 Task: Look for space in Makhachkala, Russia from 9th July, 2023 to 16th July, 2023 for 2 adults, 1 child in price range Rs.8000 to Rs.16000. Place can be entire place with 2 bedrooms having 2 beds and 1 bathroom. Property type can be house, flat, guest house. Booking option can be shelf check-in. Required host language is English.
Action: Mouse moved to (557, 126)
Screenshot: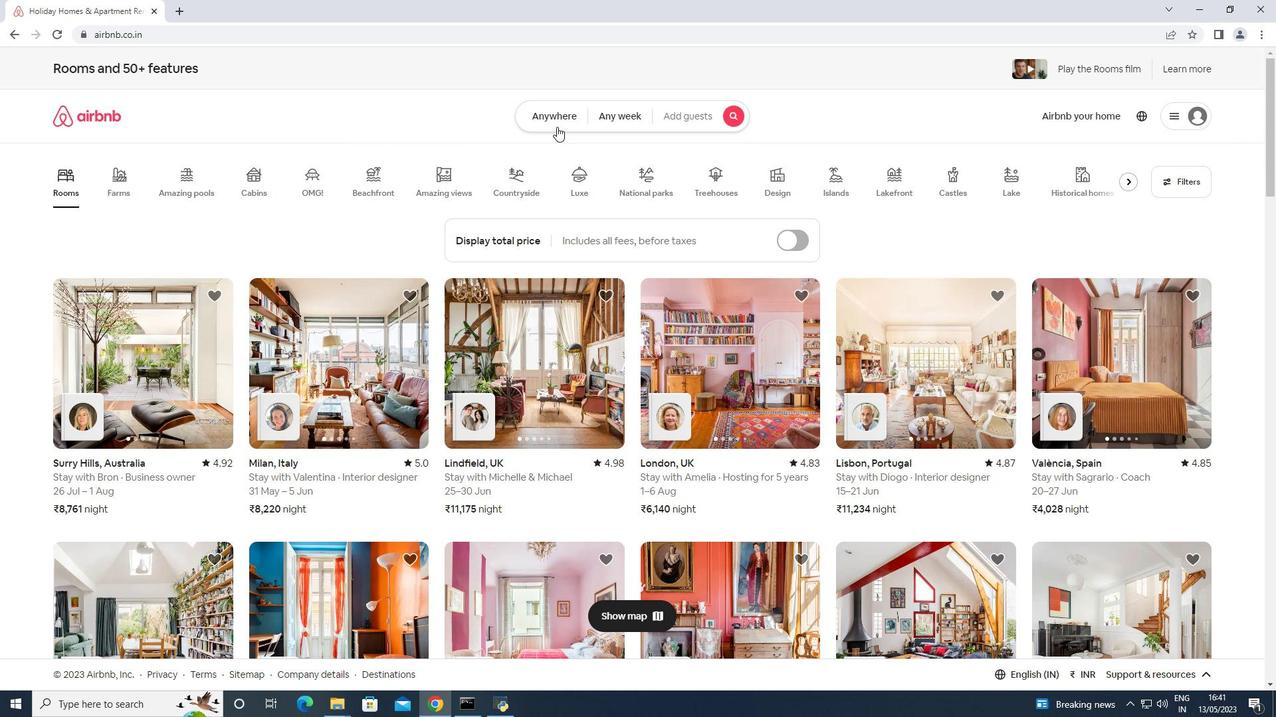 
Action: Mouse pressed left at (557, 126)
Screenshot: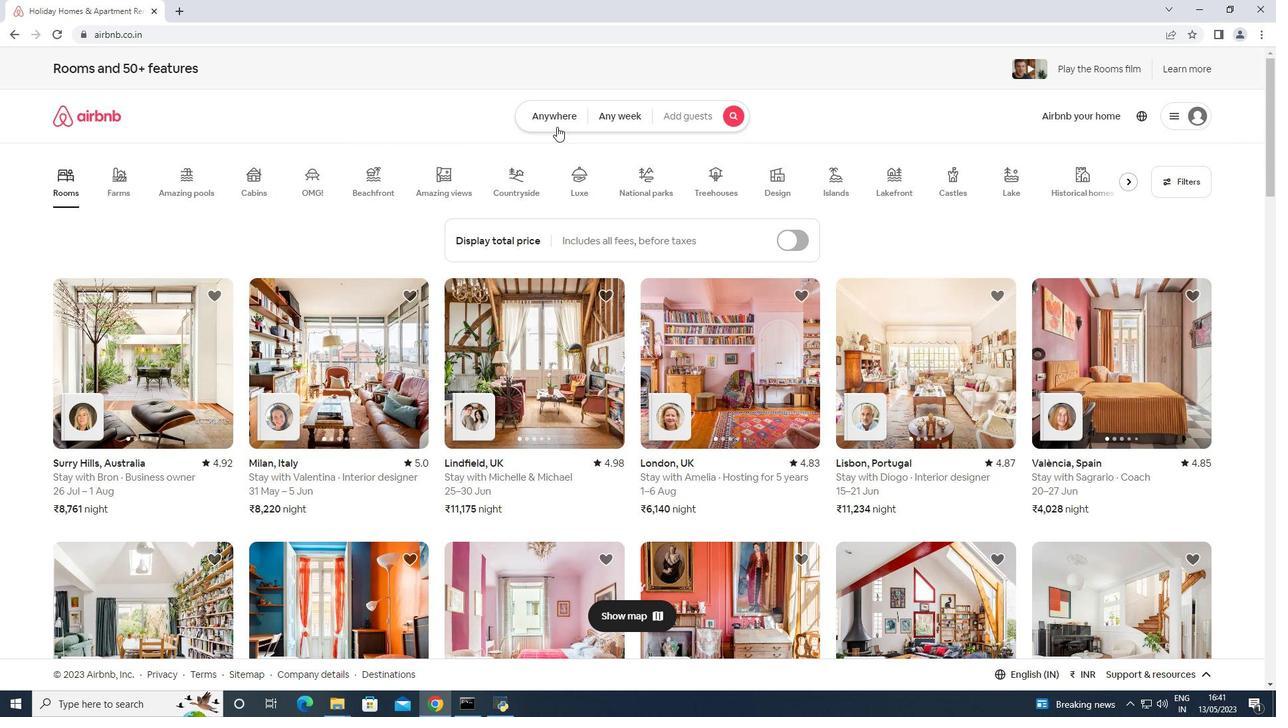 
Action: Mouse moved to (515, 158)
Screenshot: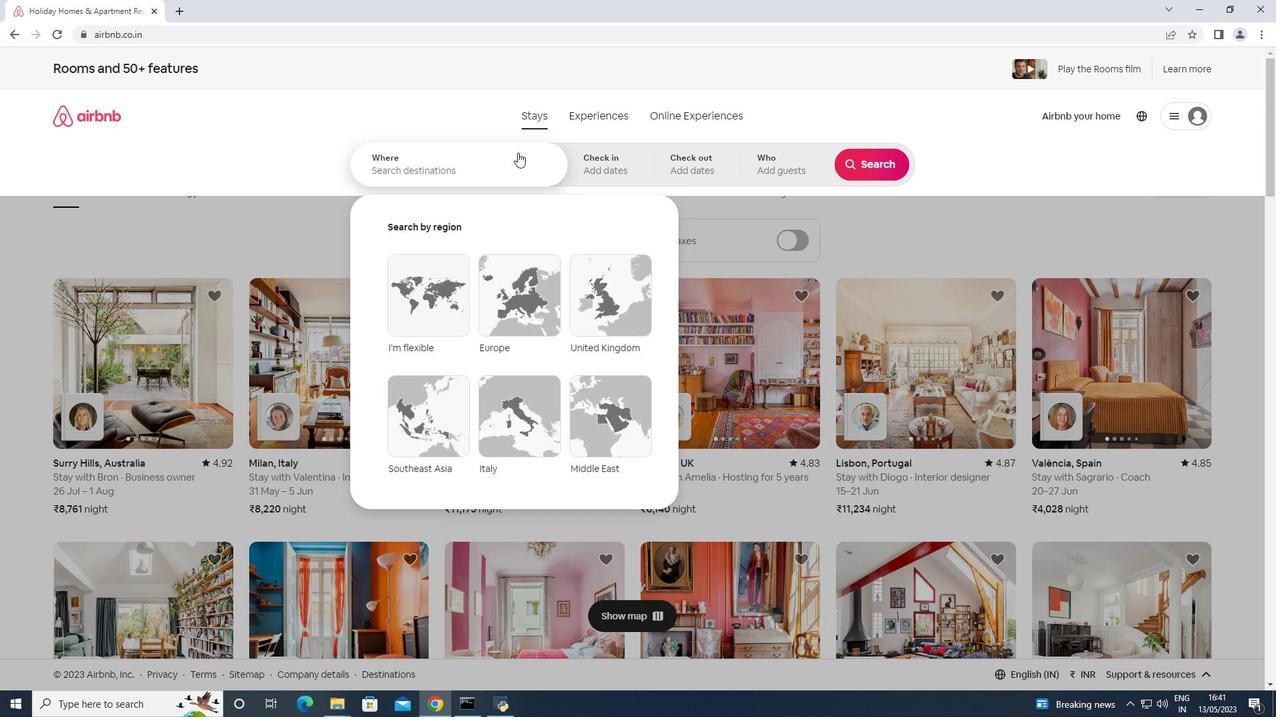 
Action: Mouse pressed left at (515, 158)
Screenshot: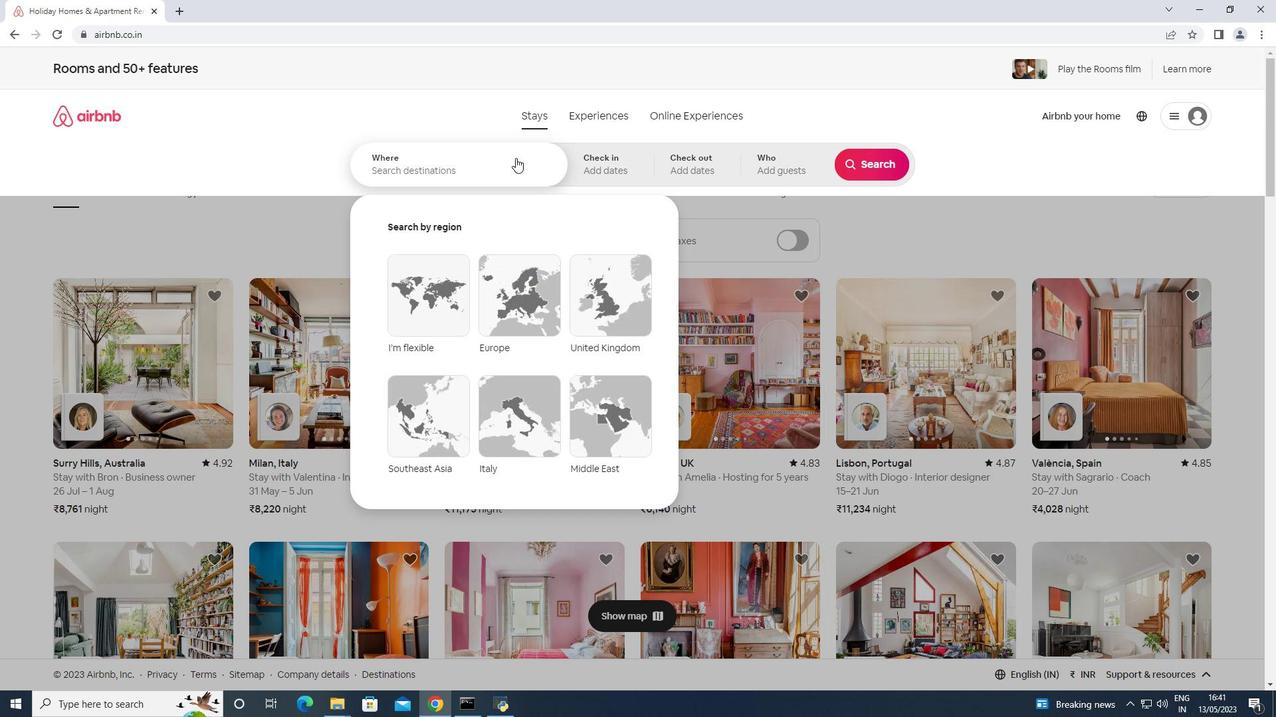
Action: Key pressed <Key.shift>Makhachkala,<Key.space><Key.shift>Russian<Key.enter>
Screenshot: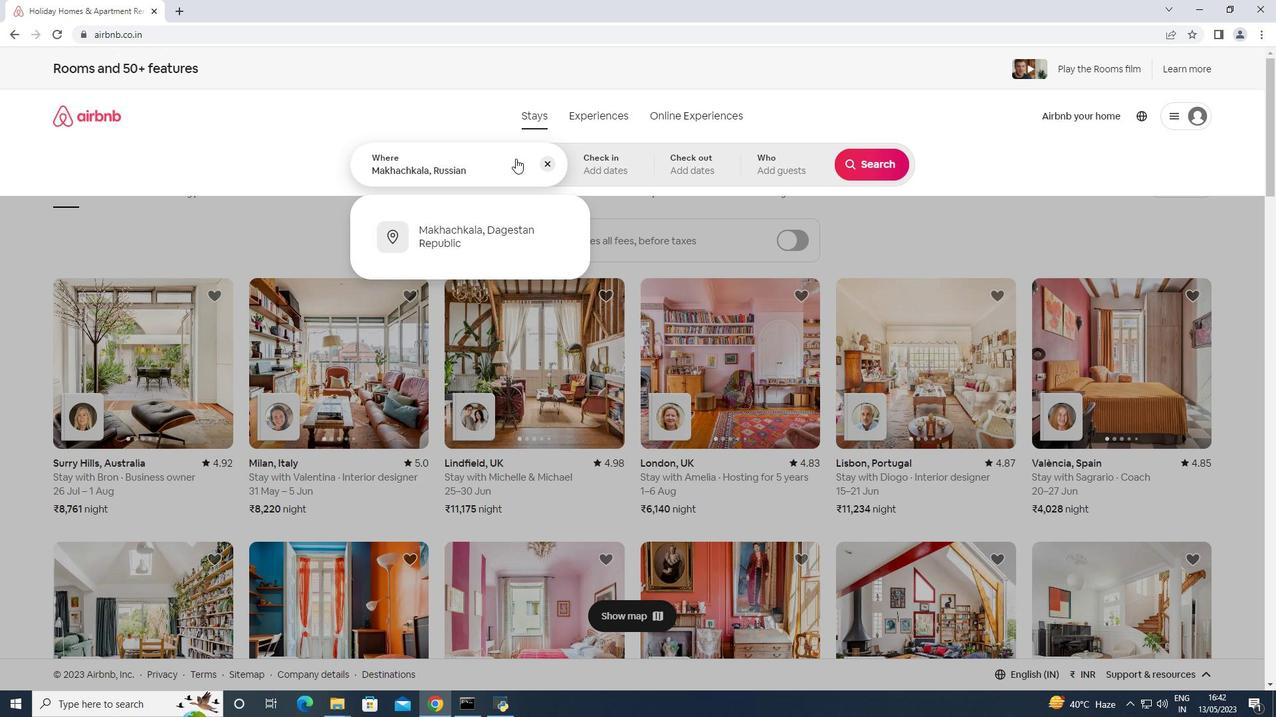 
Action: Mouse moved to (873, 269)
Screenshot: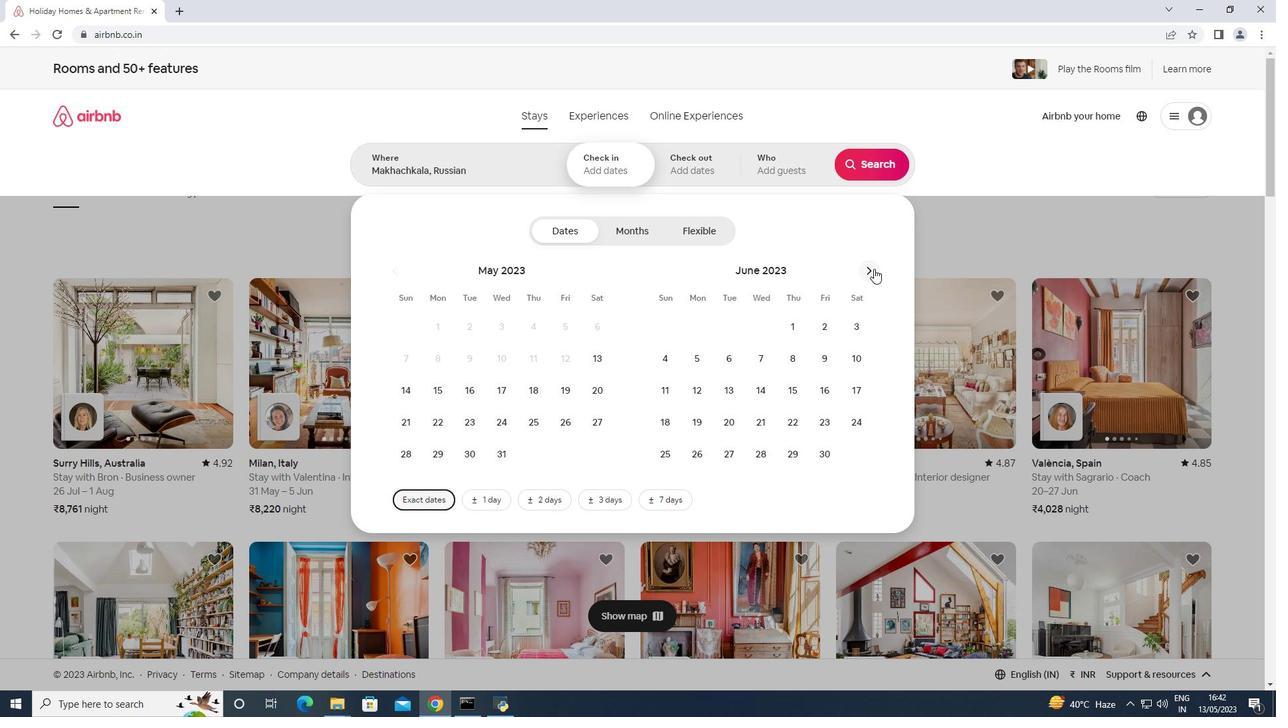 
Action: Mouse pressed left at (873, 269)
Screenshot: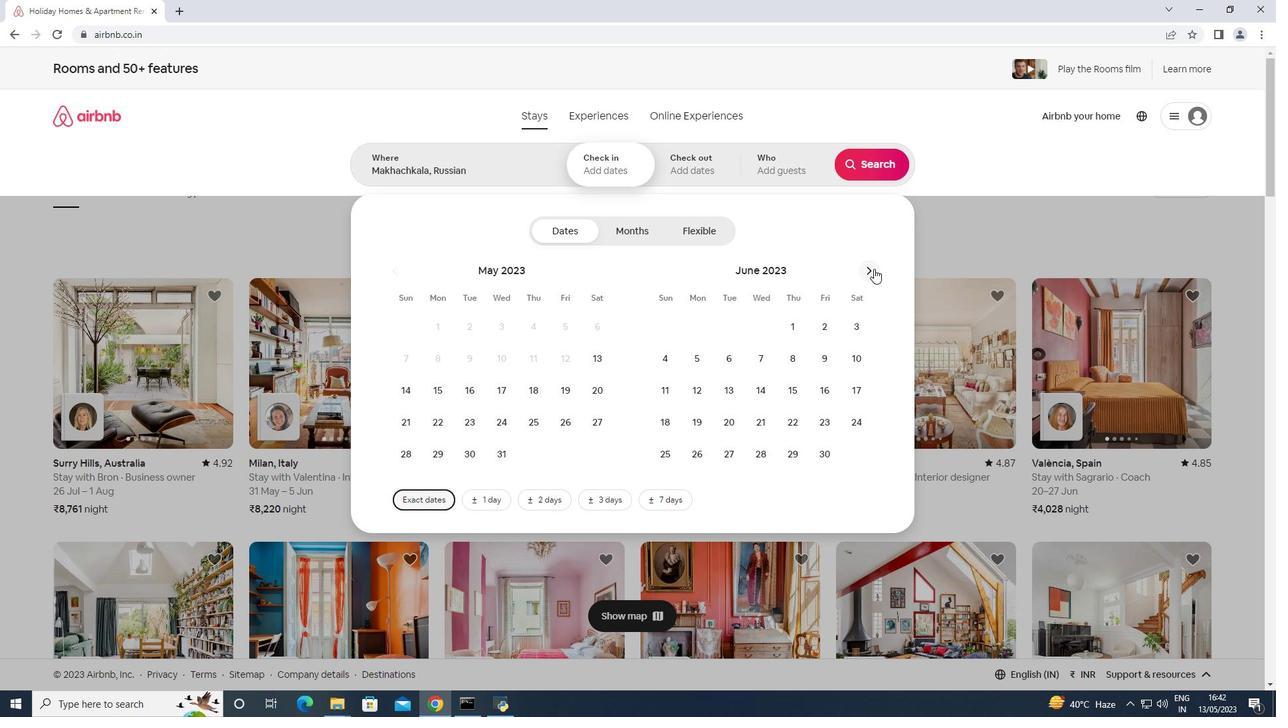 
Action: Mouse moved to (663, 396)
Screenshot: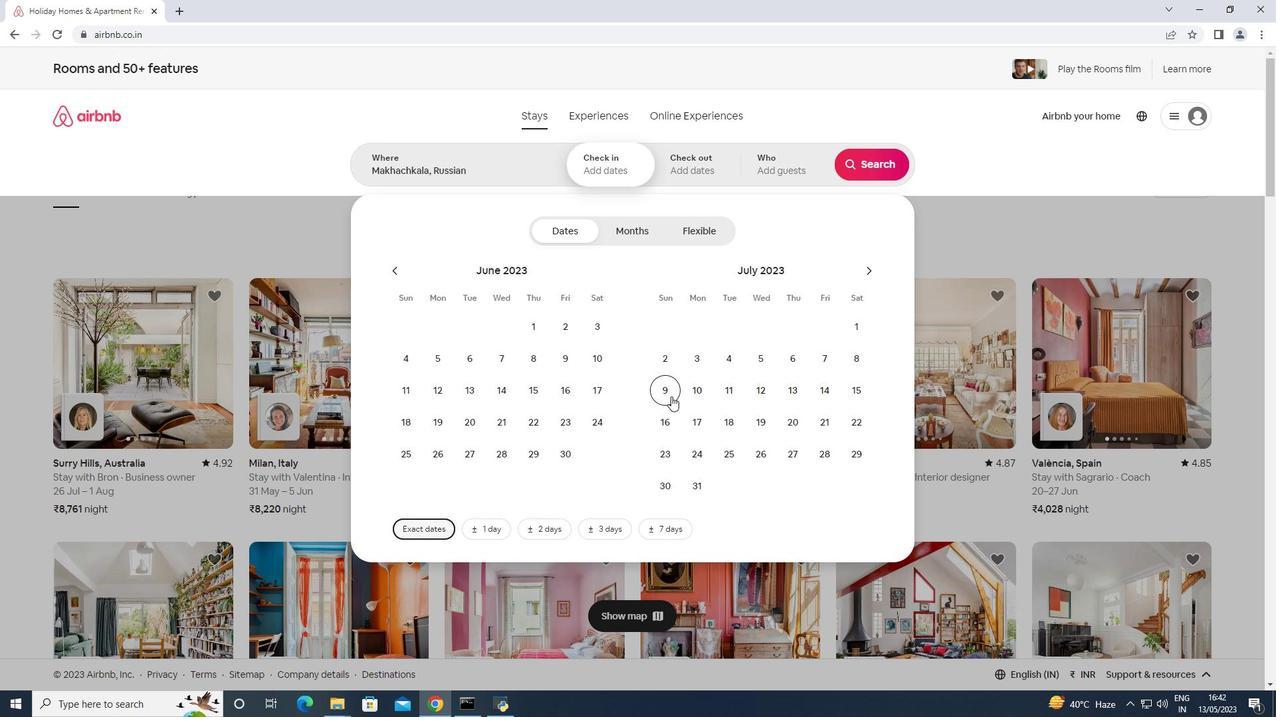 
Action: Mouse pressed left at (663, 396)
Screenshot: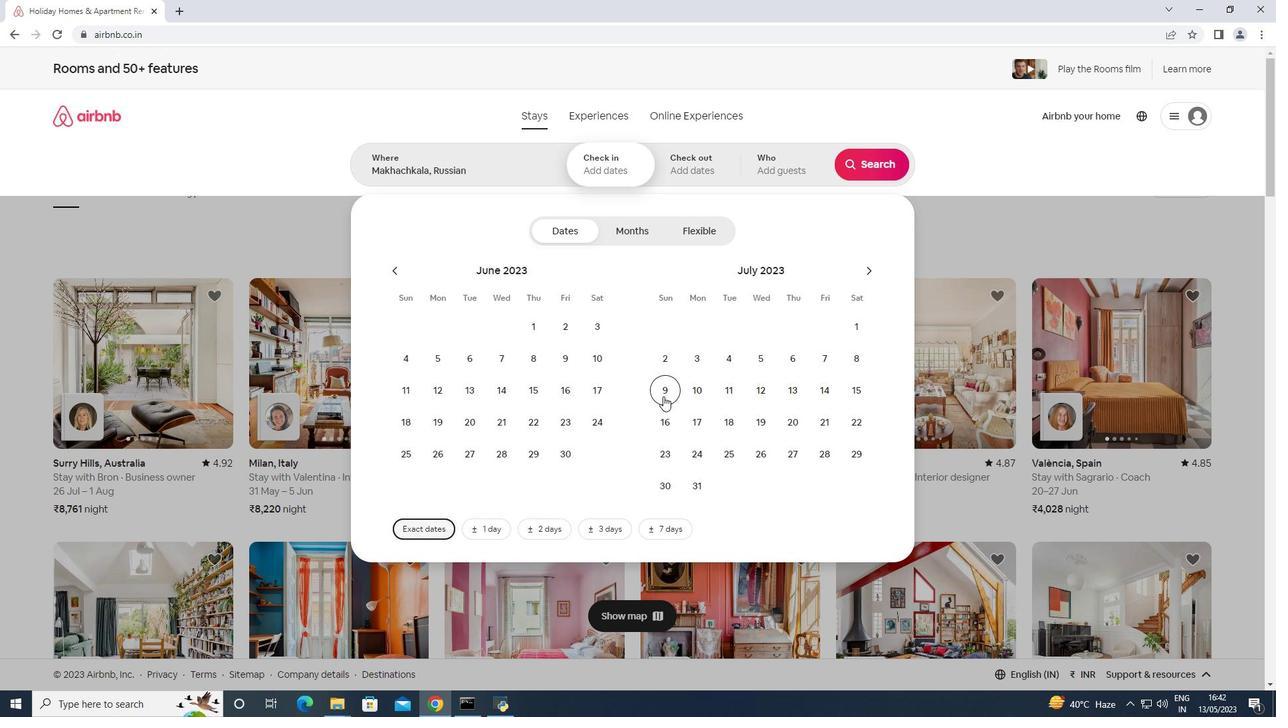 
Action: Mouse moved to (674, 422)
Screenshot: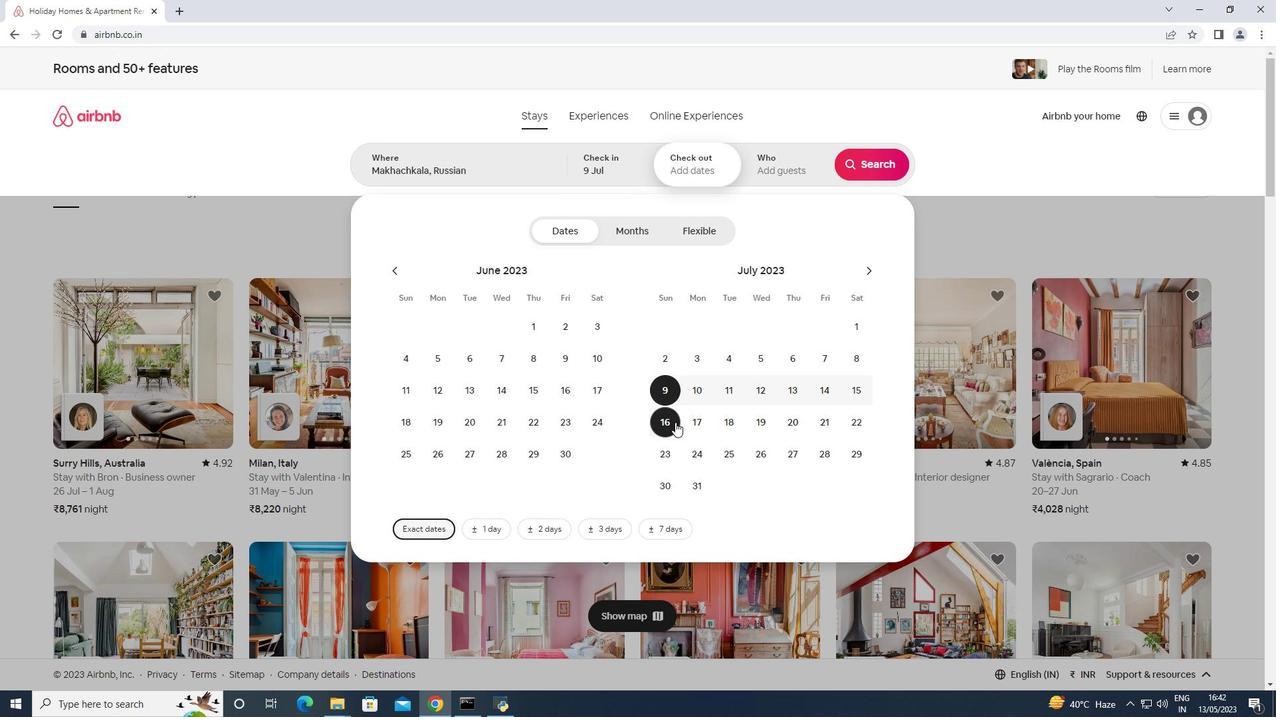 
Action: Mouse pressed left at (674, 422)
Screenshot: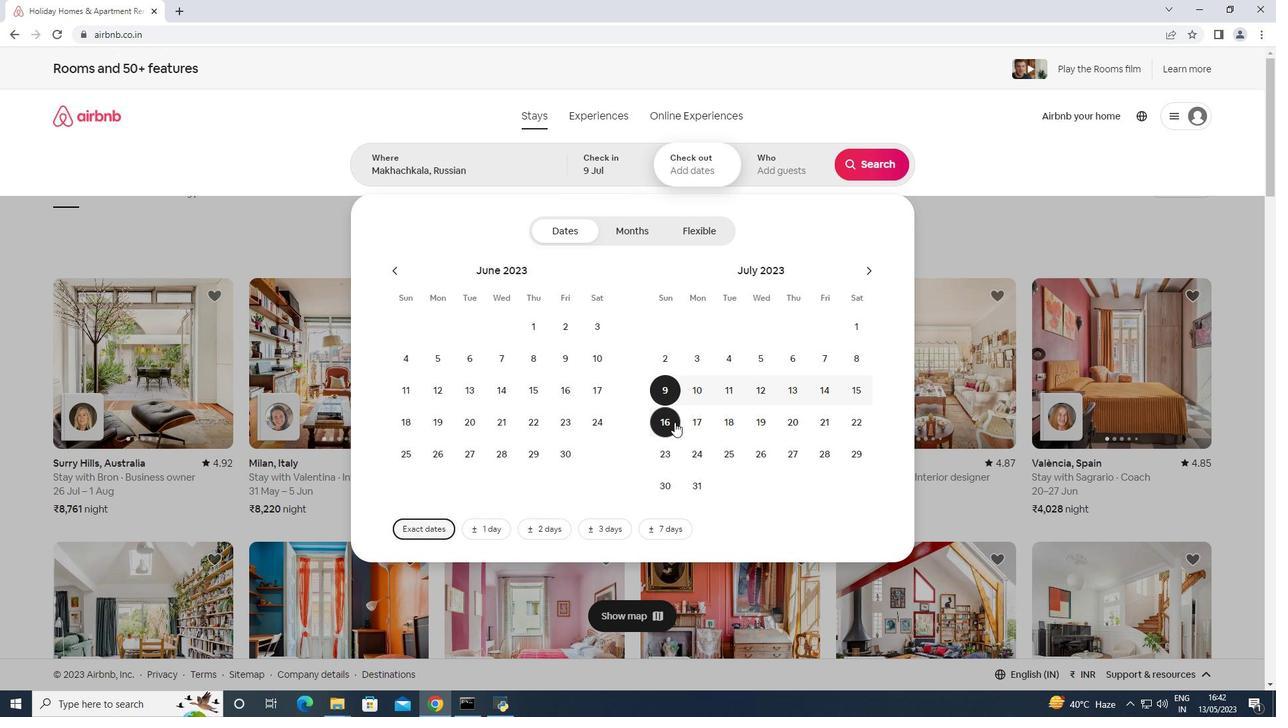 
Action: Mouse moved to (755, 176)
Screenshot: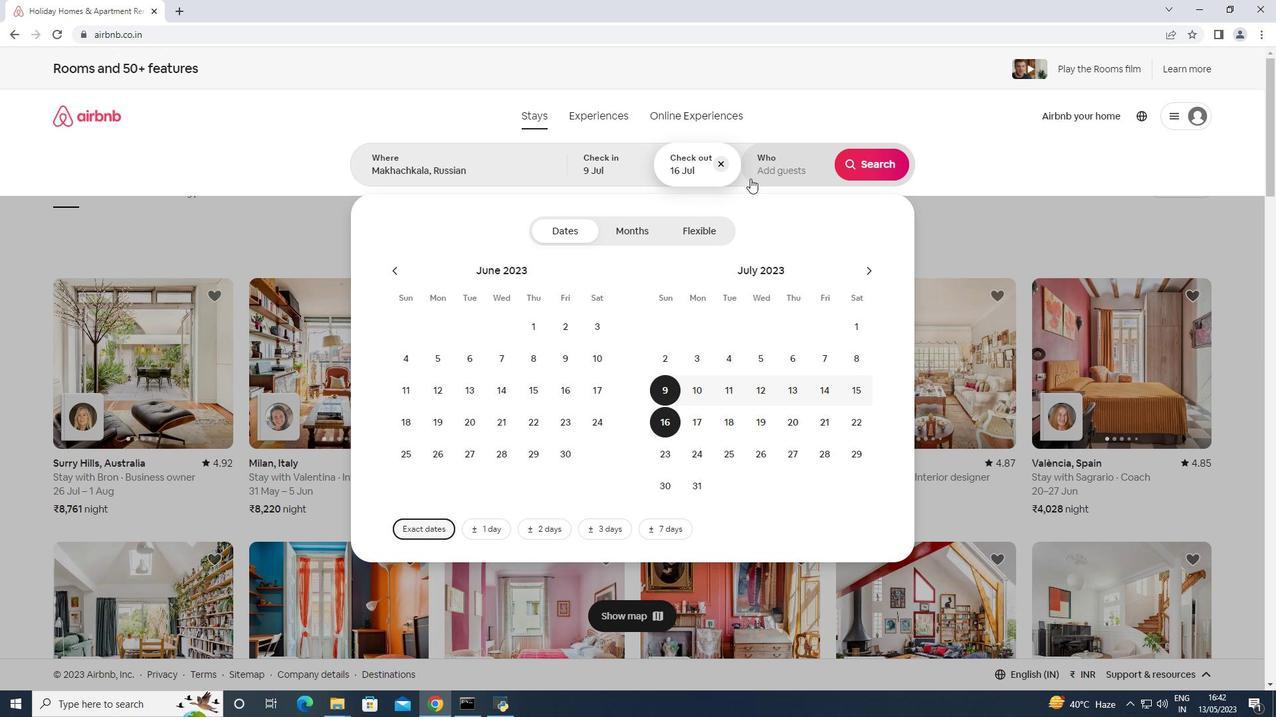 
Action: Mouse pressed left at (755, 176)
Screenshot: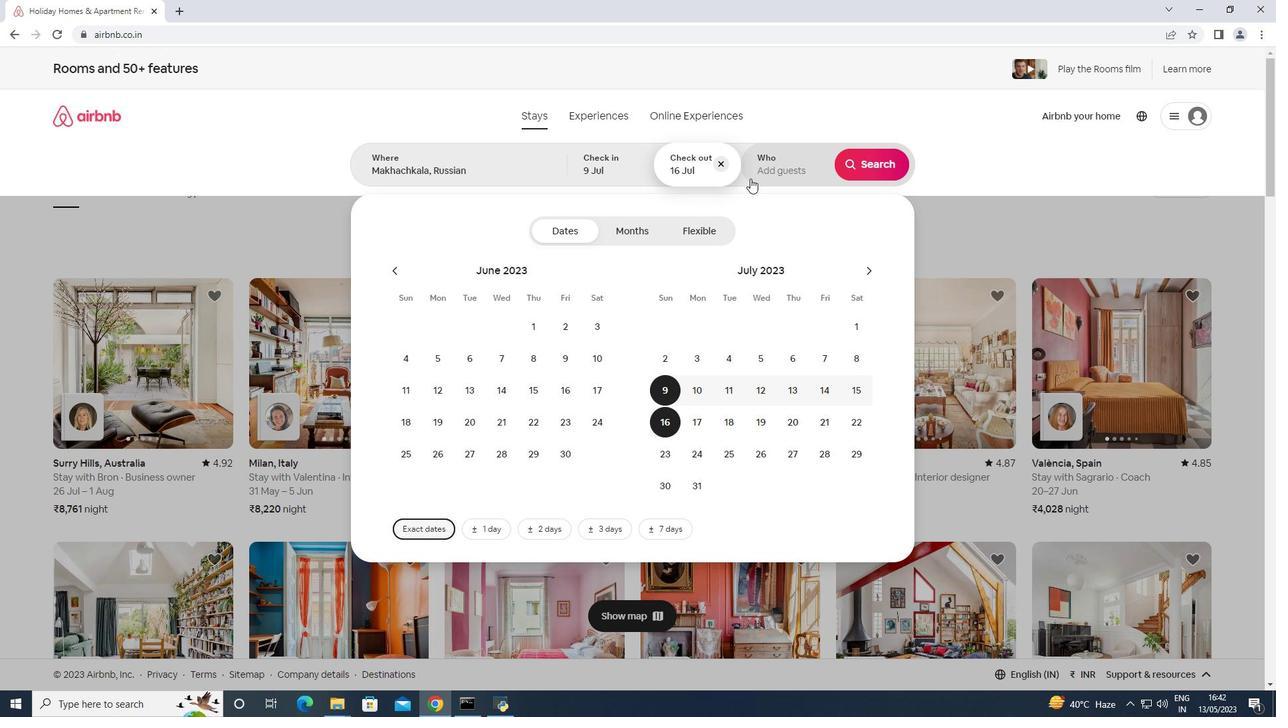 
Action: Mouse moved to (877, 230)
Screenshot: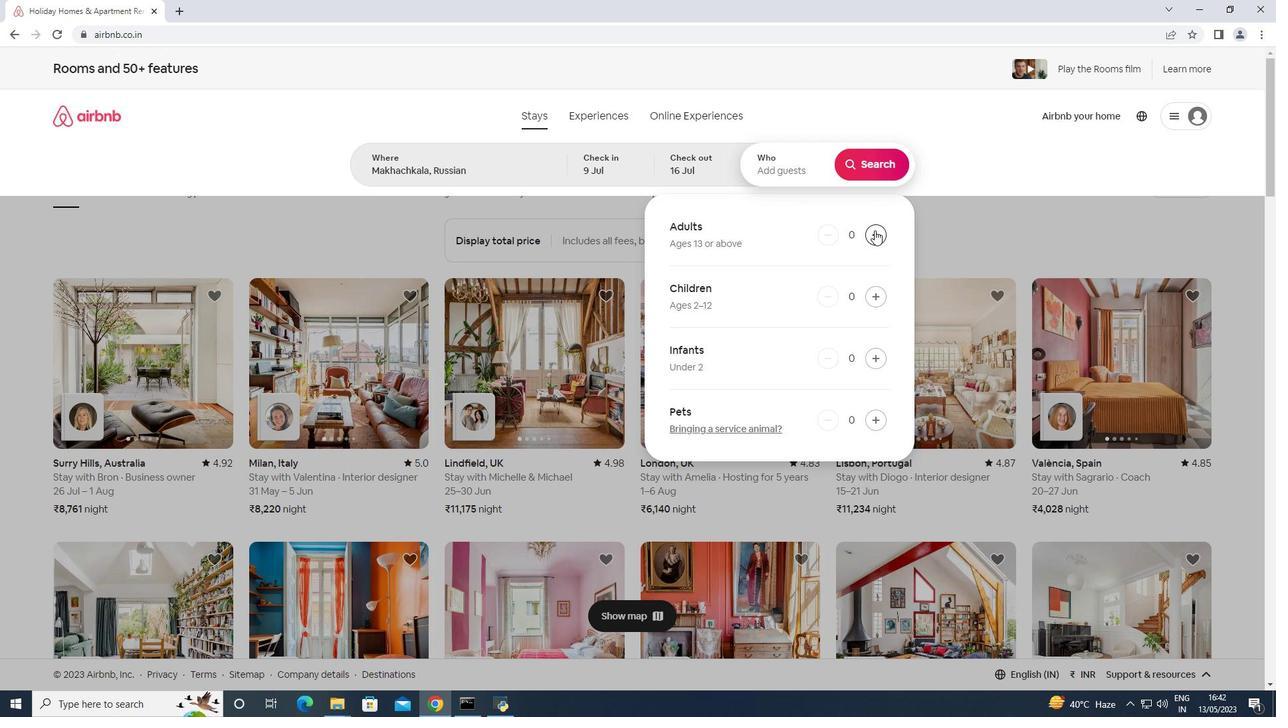 
Action: Mouse pressed left at (877, 230)
Screenshot: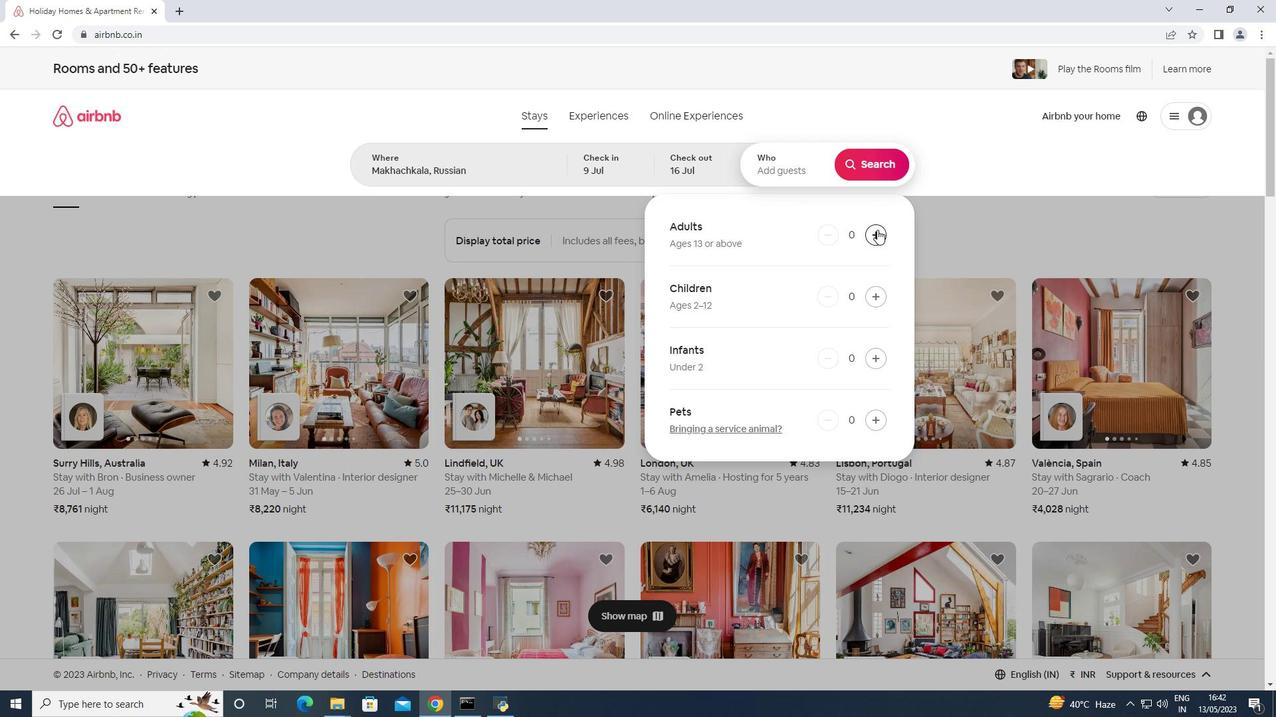 
Action: Mouse pressed left at (877, 230)
Screenshot: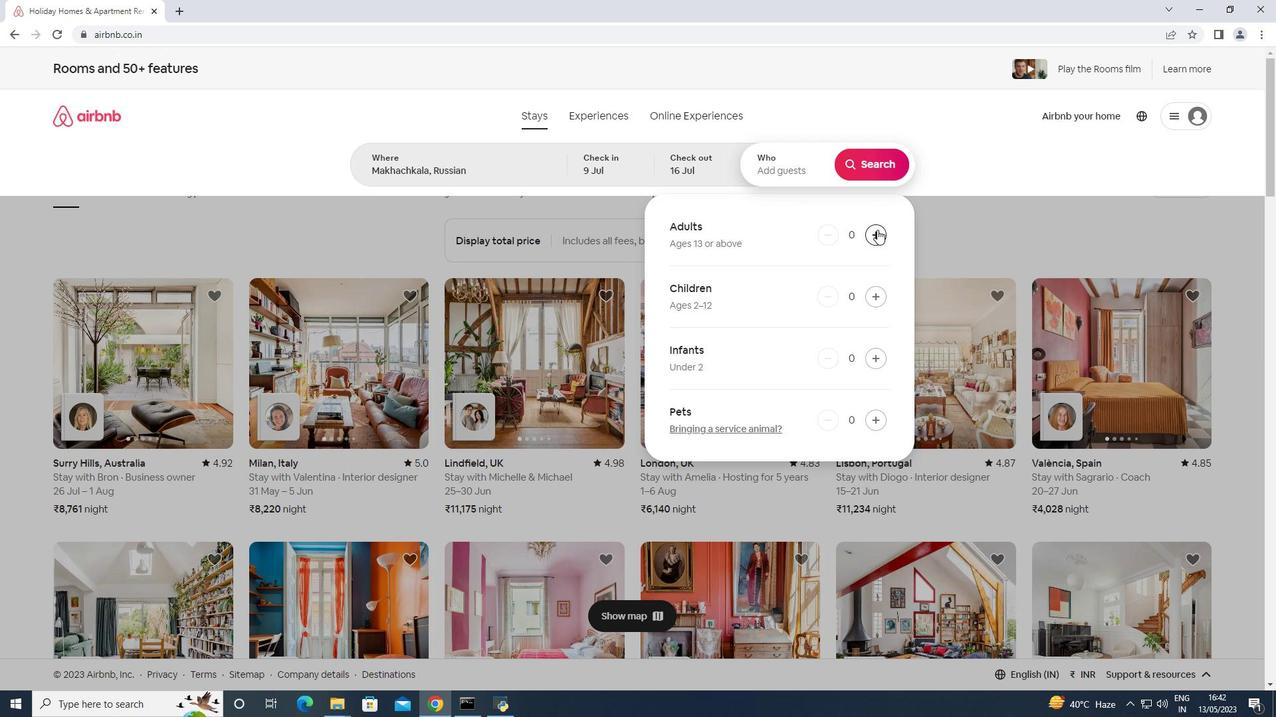 
Action: Mouse moved to (874, 295)
Screenshot: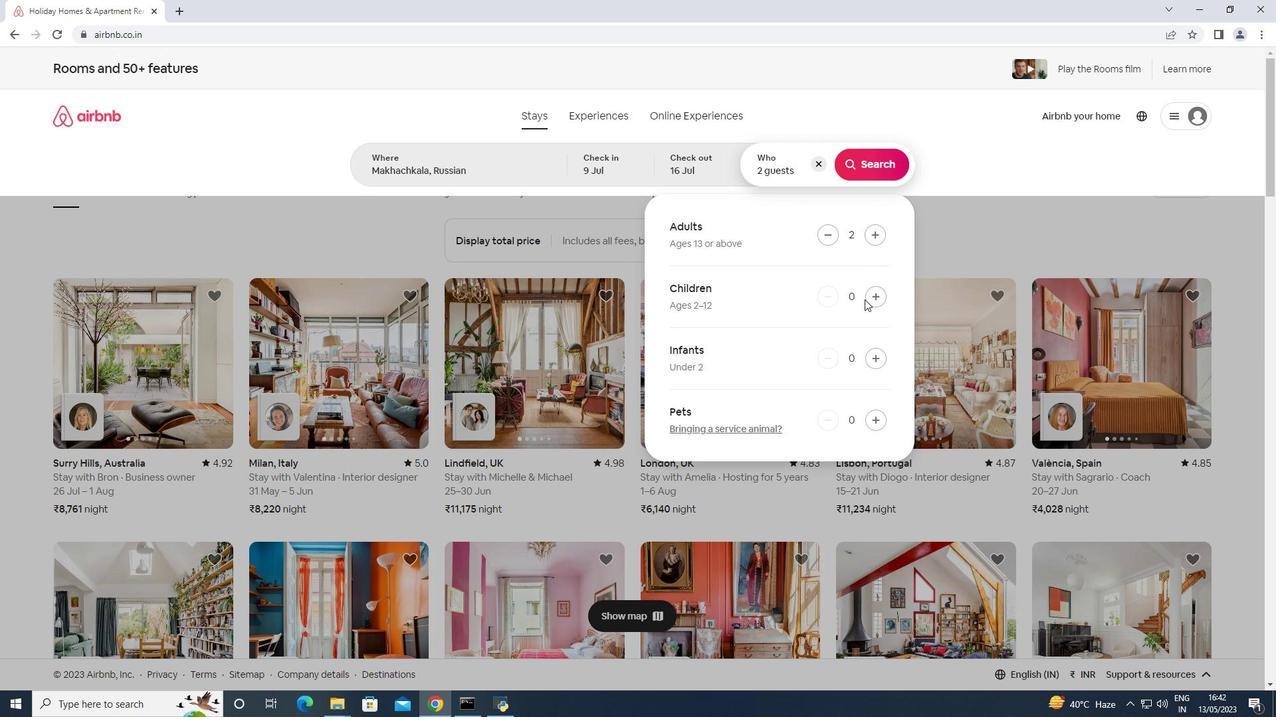 
Action: Mouse pressed left at (874, 295)
Screenshot: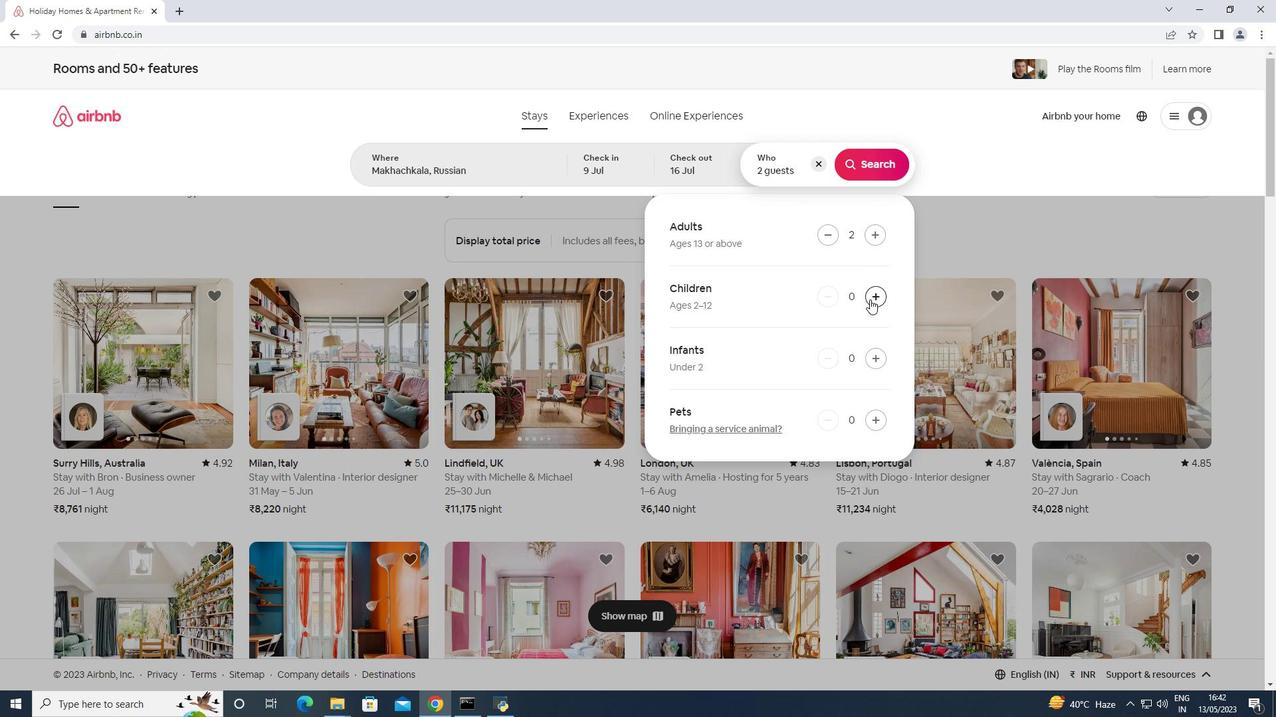 
Action: Mouse moved to (861, 168)
Screenshot: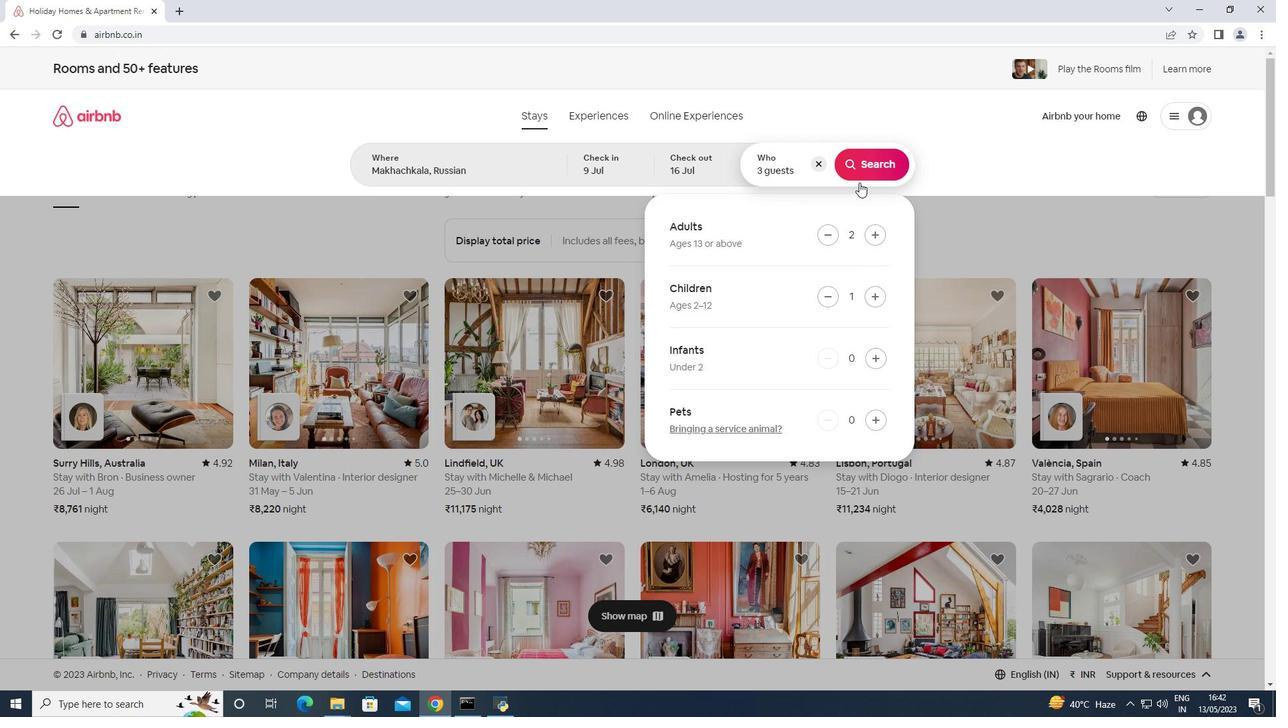 
Action: Mouse pressed left at (861, 168)
Screenshot: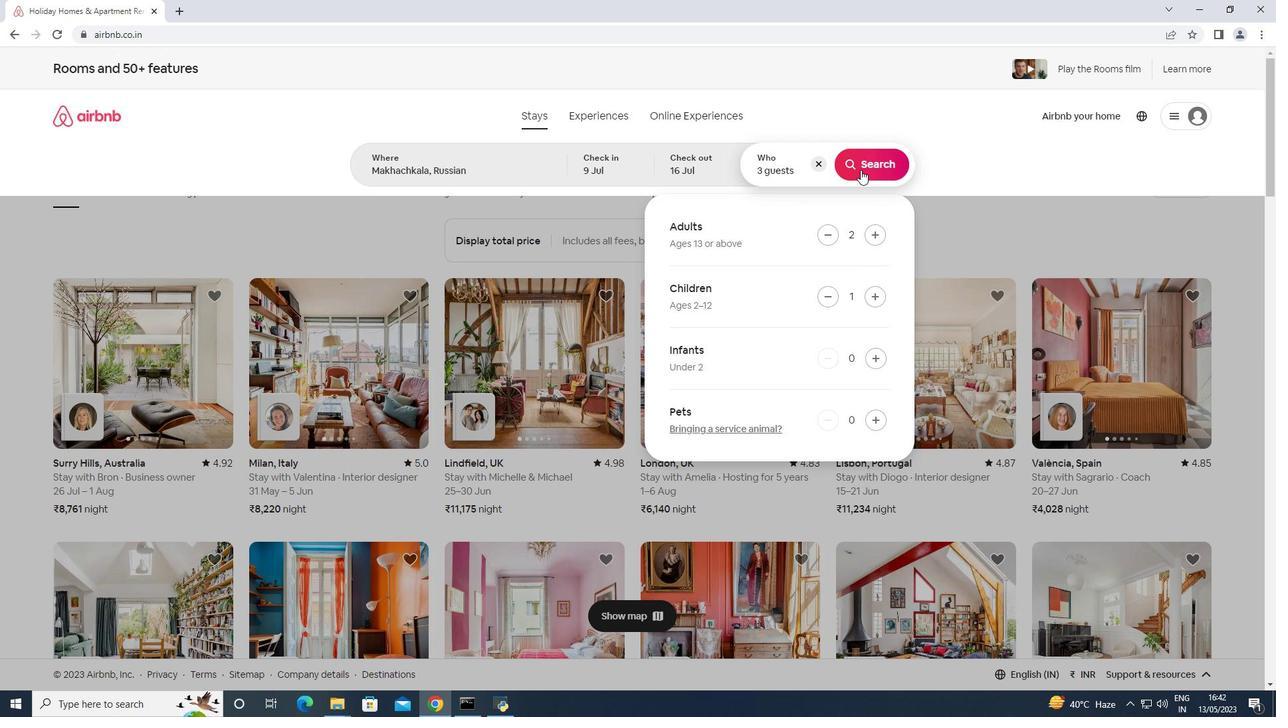
Action: Mouse moved to (1211, 117)
Screenshot: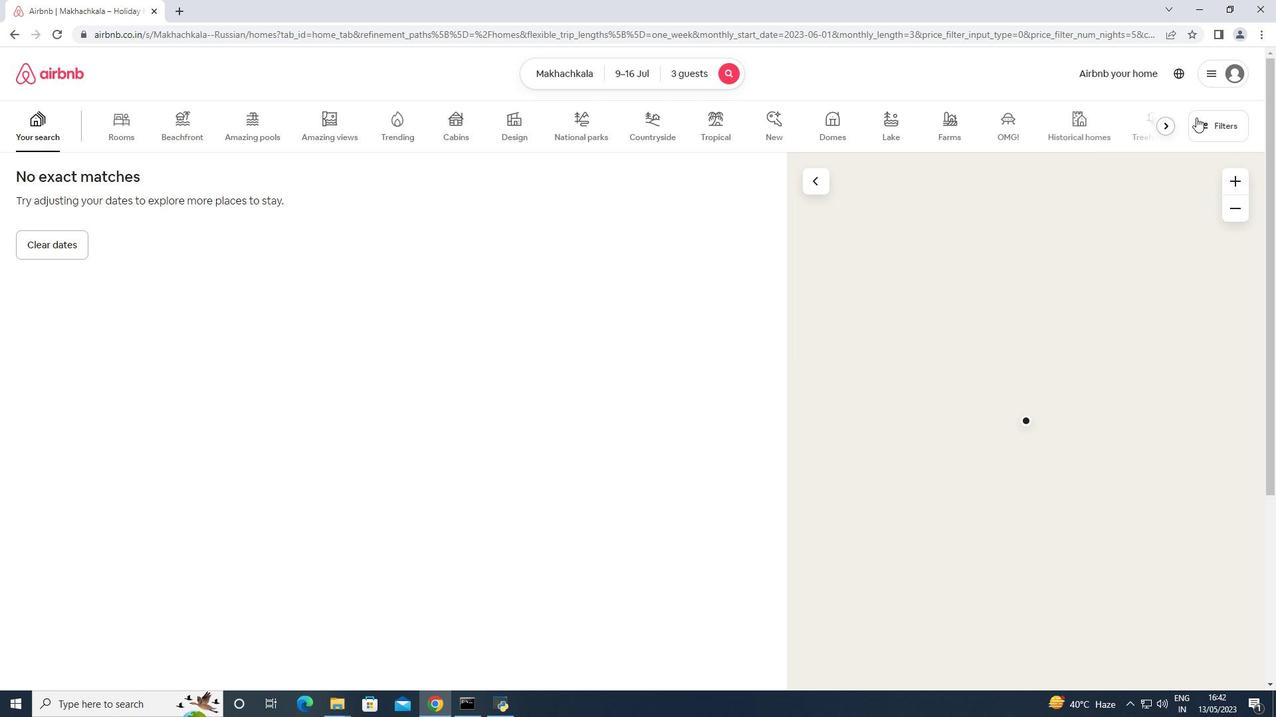 
Action: Mouse pressed left at (1211, 117)
Screenshot: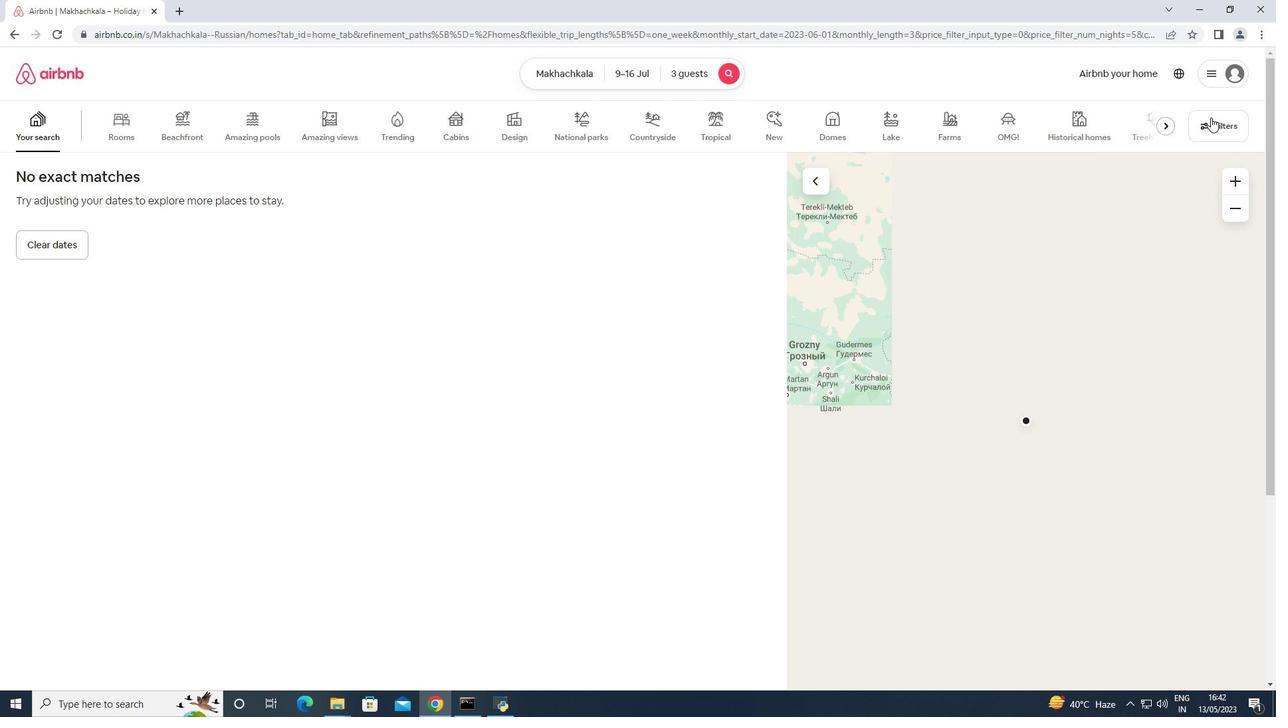 
Action: Mouse moved to (545, 448)
Screenshot: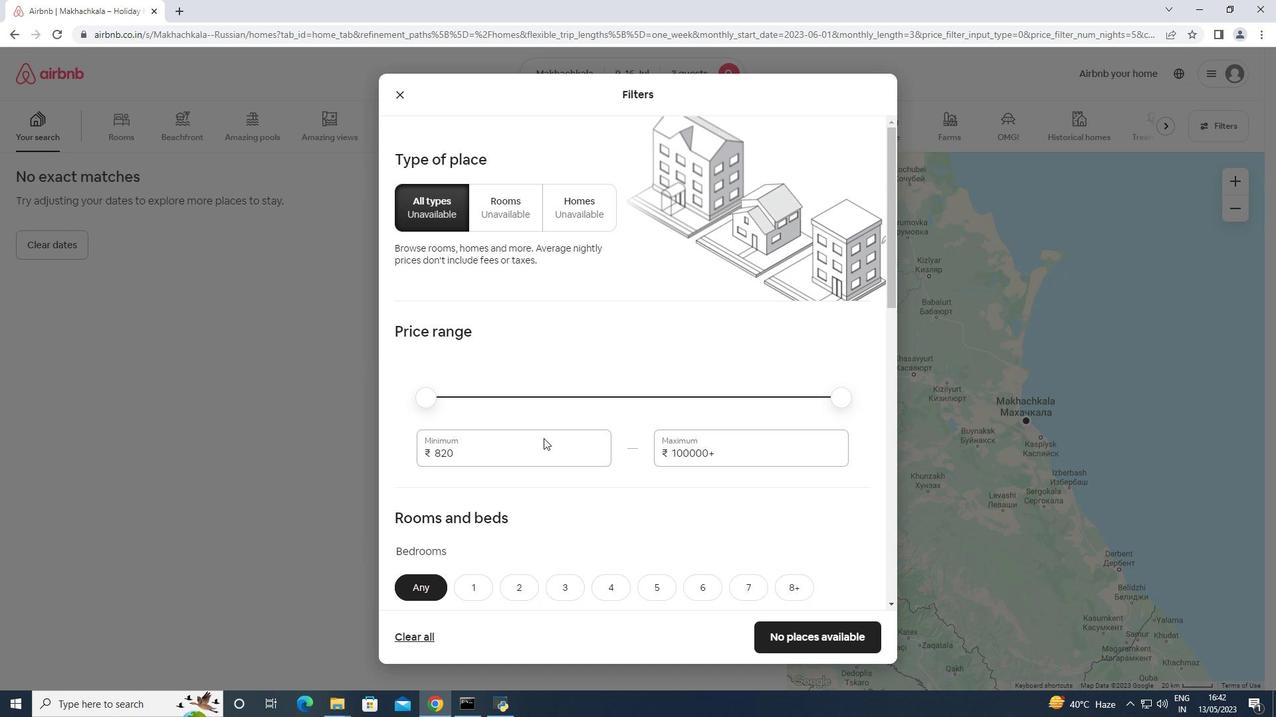 
Action: Mouse pressed left at (545, 448)
Screenshot: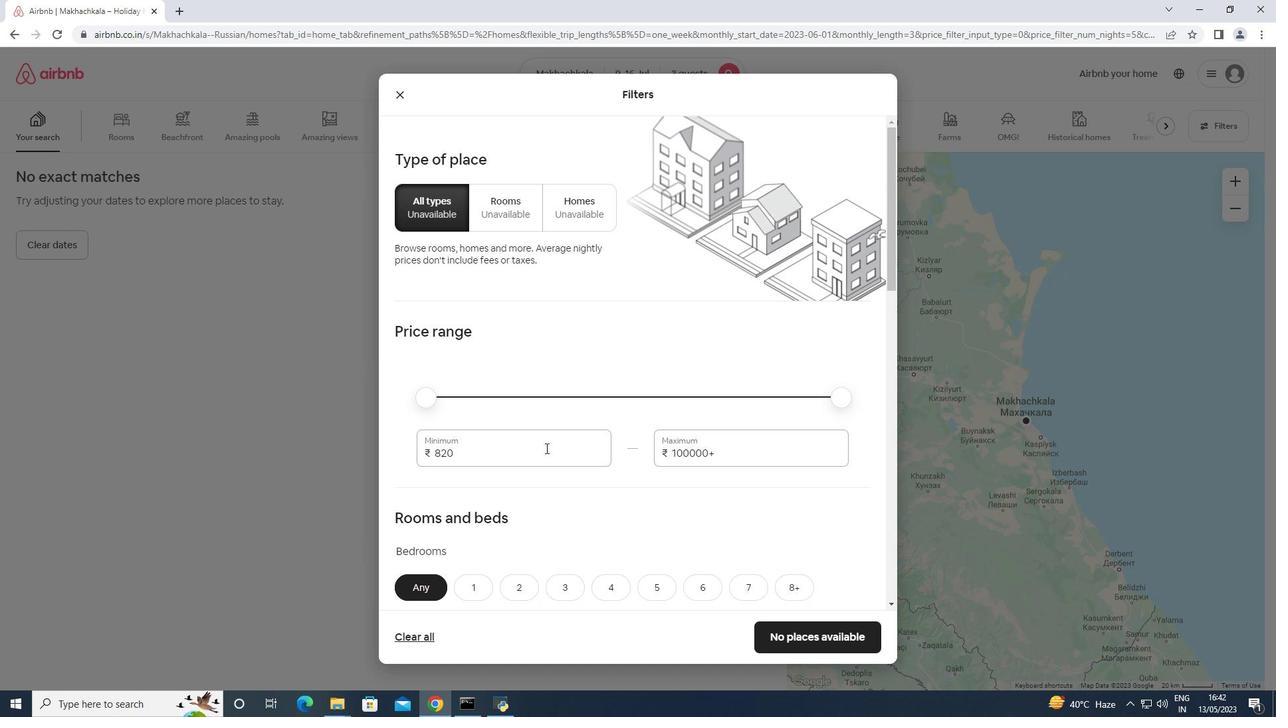 
Action: Mouse pressed left at (545, 448)
Screenshot: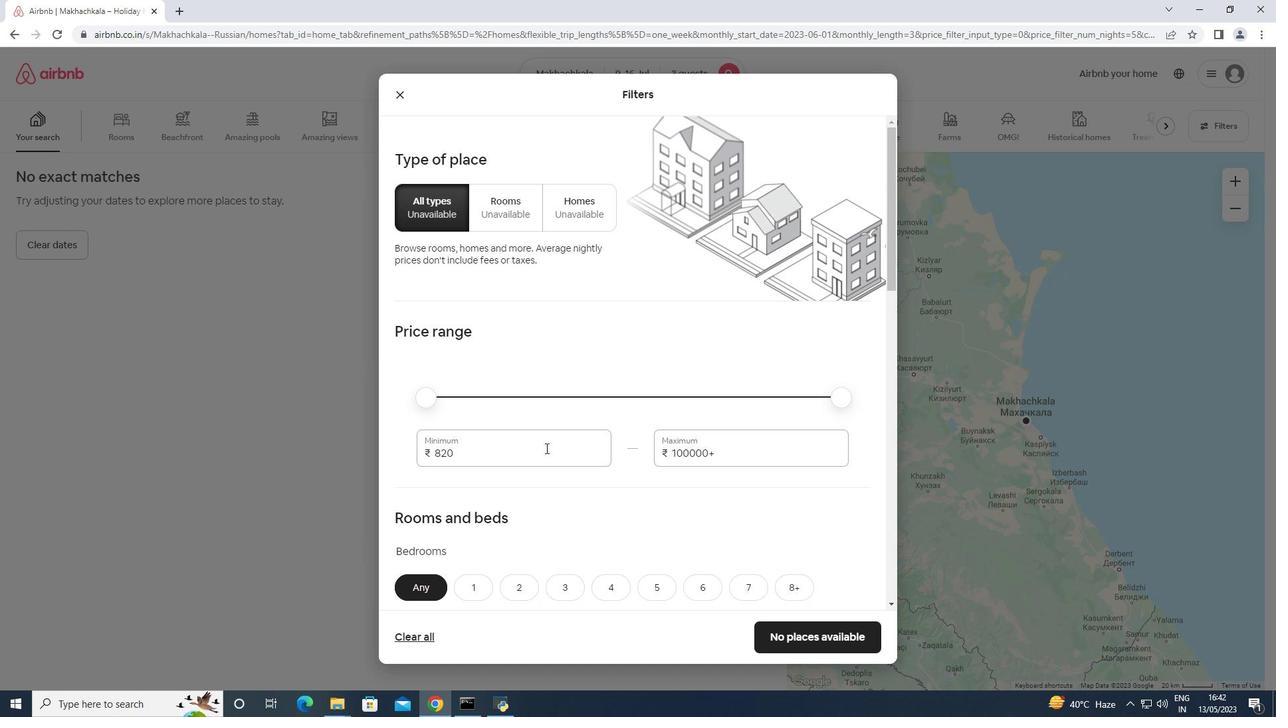 
Action: Mouse moved to (545, 446)
Screenshot: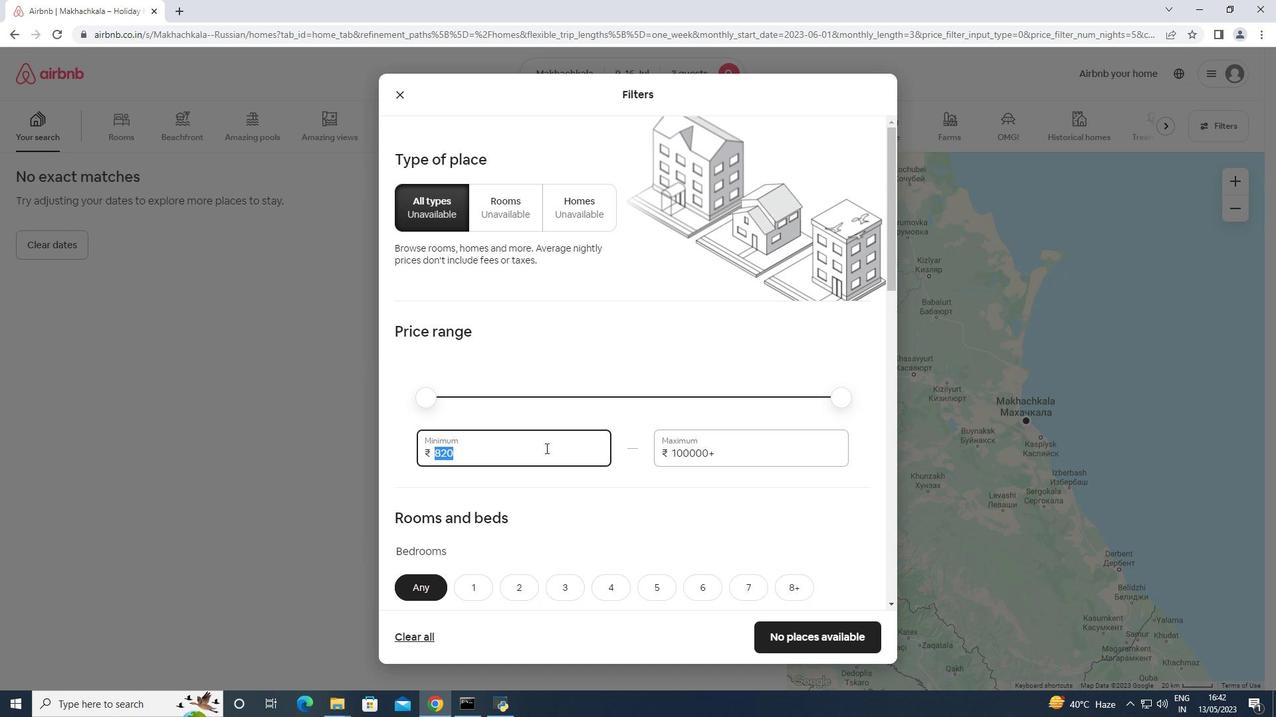 
Action: Key pressed 8000<Key.tab>6<Key.backspace>16000
Screenshot: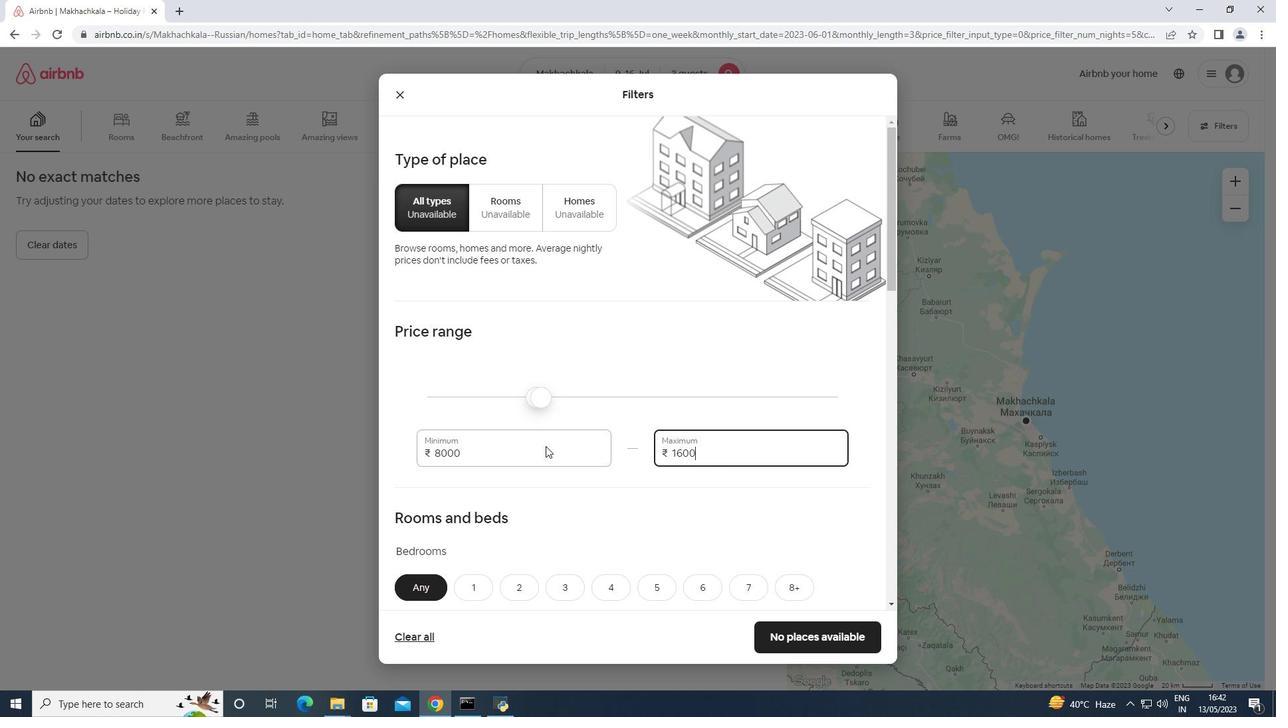 
Action: Mouse scrolled (545, 446) with delta (0, 0)
Screenshot: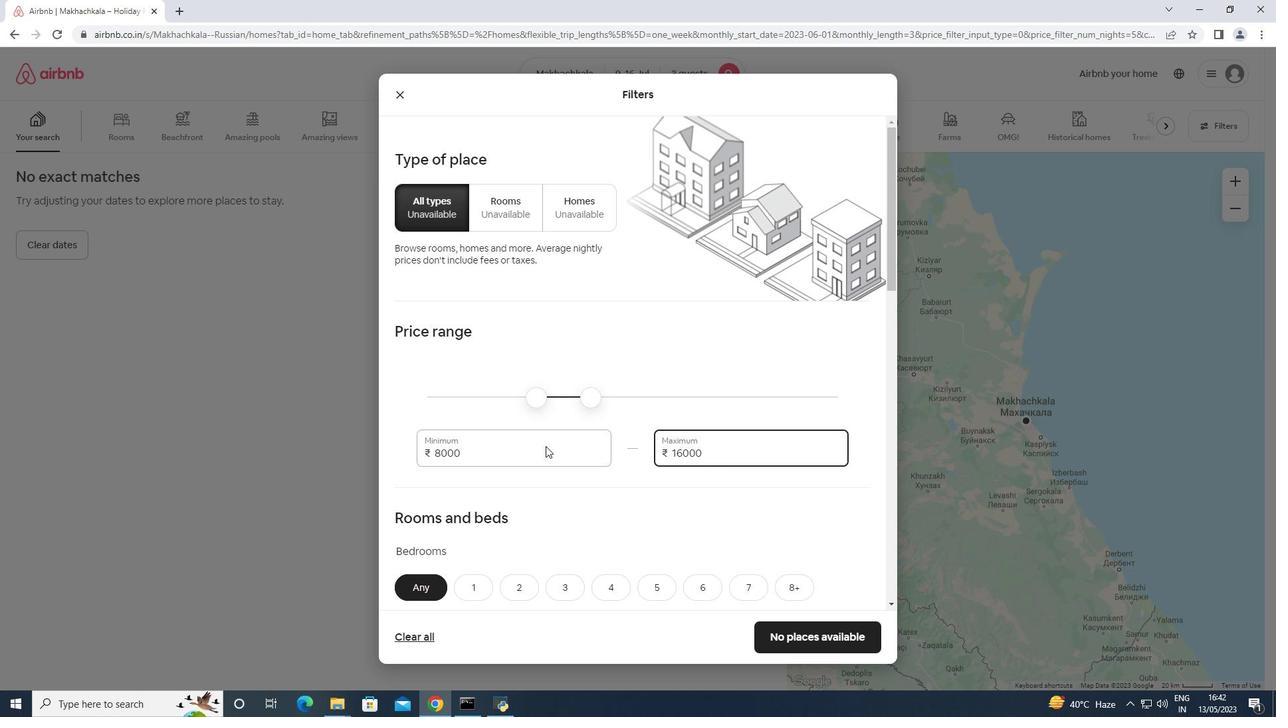 
Action: Mouse scrolled (545, 446) with delta (0, 0)
Screenshot: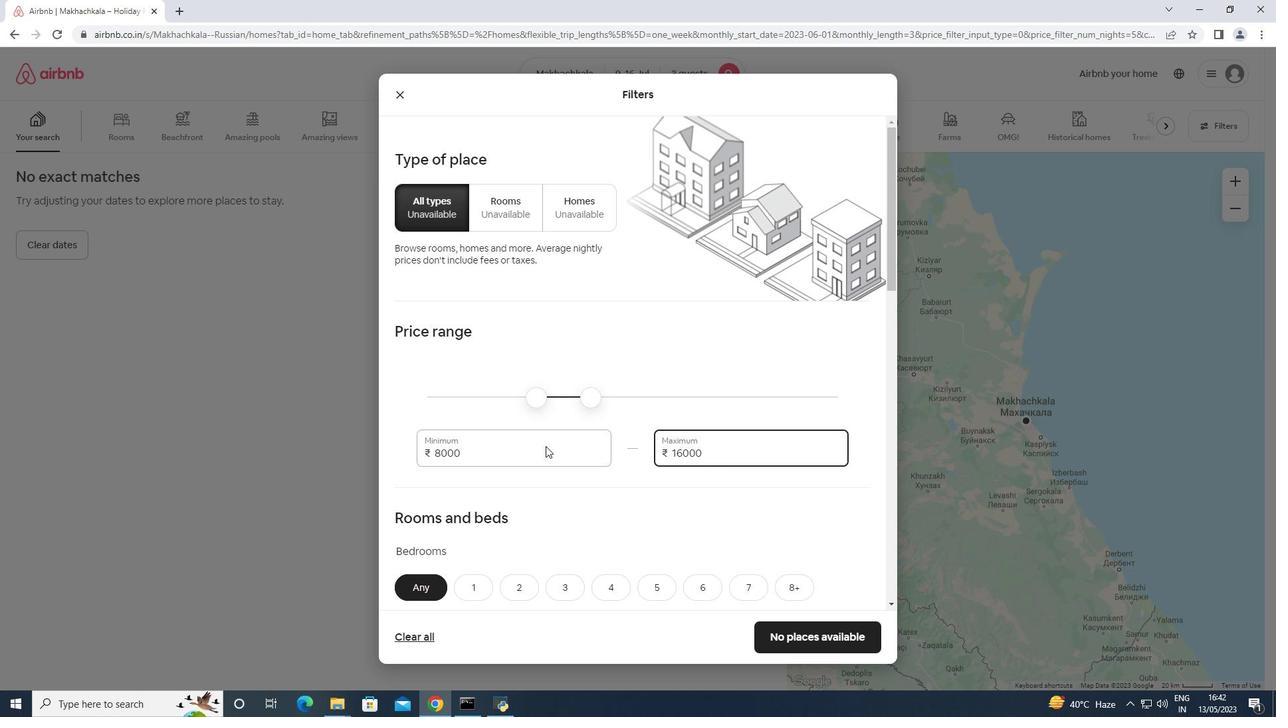 
Action: Mouse scrolled (545, 446) with delta (0, 0)
Screenshot: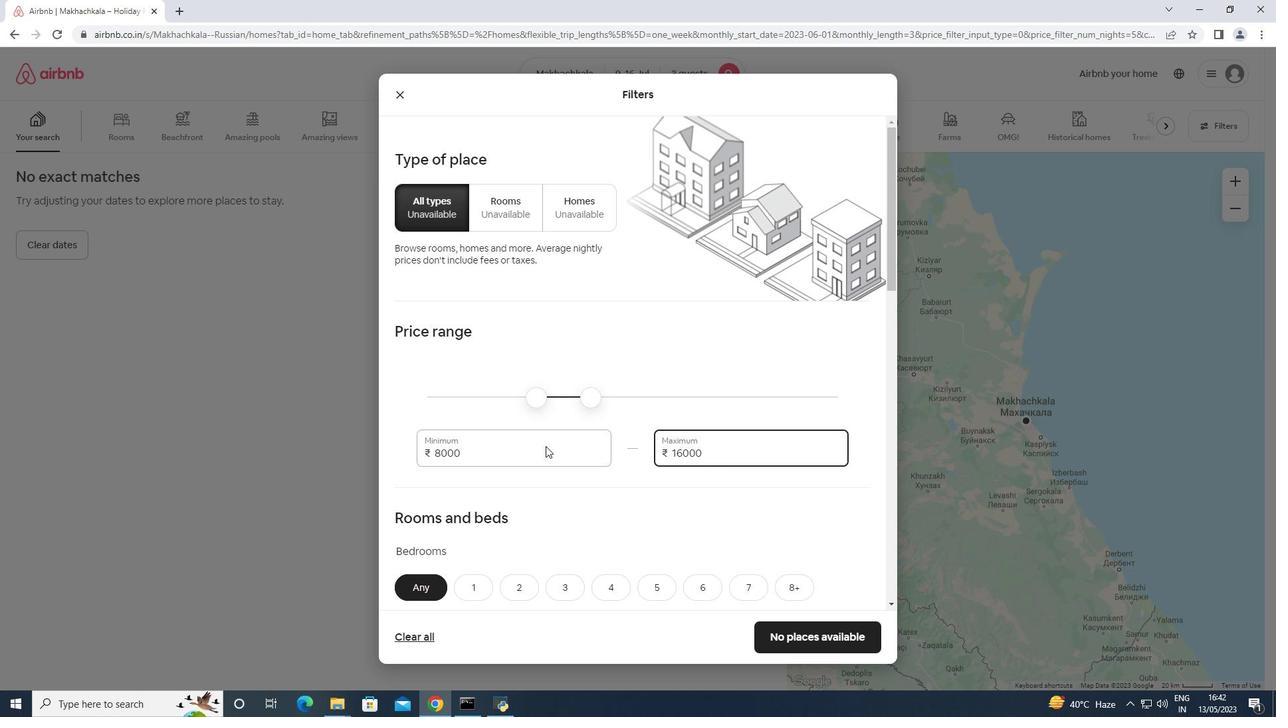 
Action: Mouse scrolled (545, 446) with delta (0, 0)
Screenshot: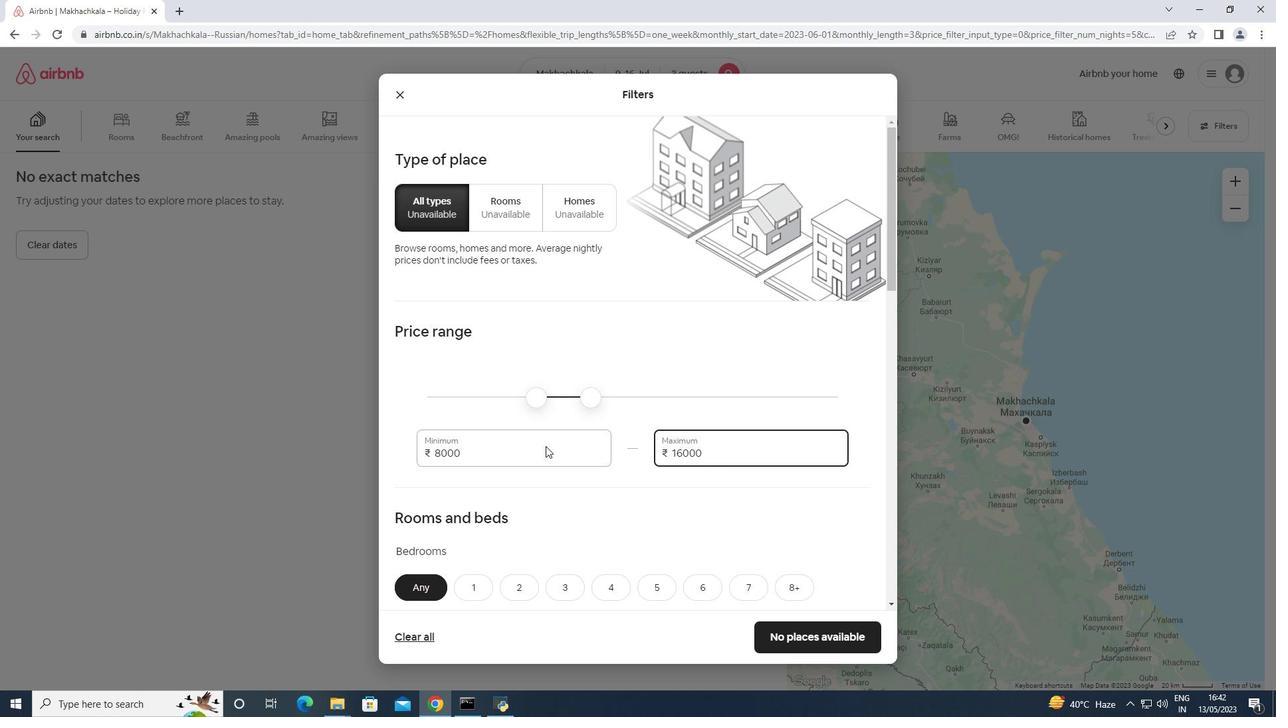 
Action: Mouse moved to (528, 319)
Screenshot: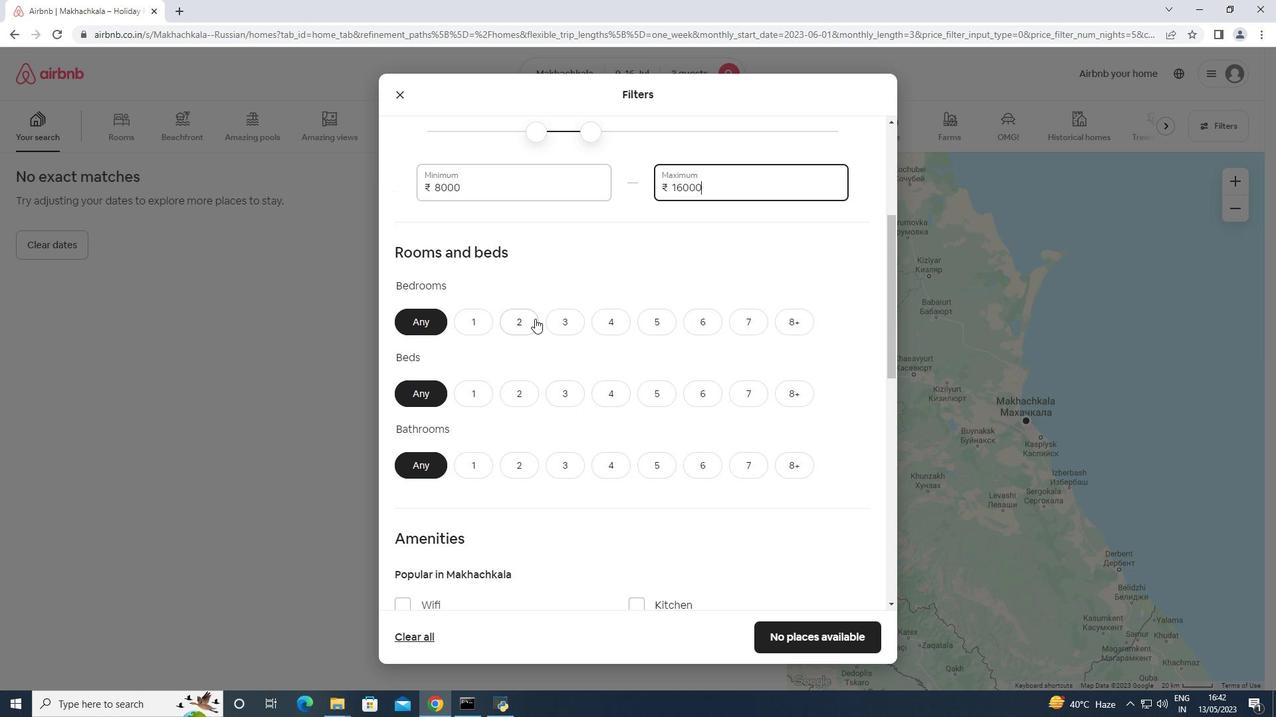 
Action: Mouse pressed left at (528, 319)
Screenshot: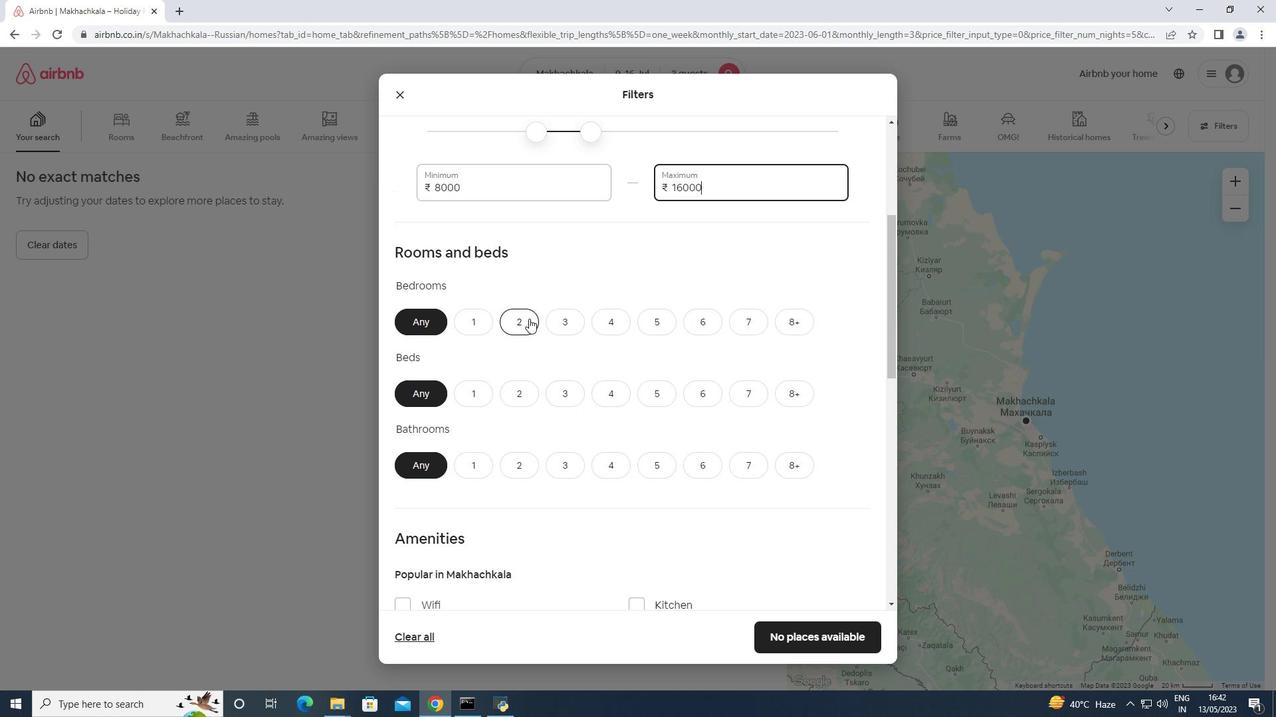 
Action: Mouse moved to (523, 386)
Screenshot: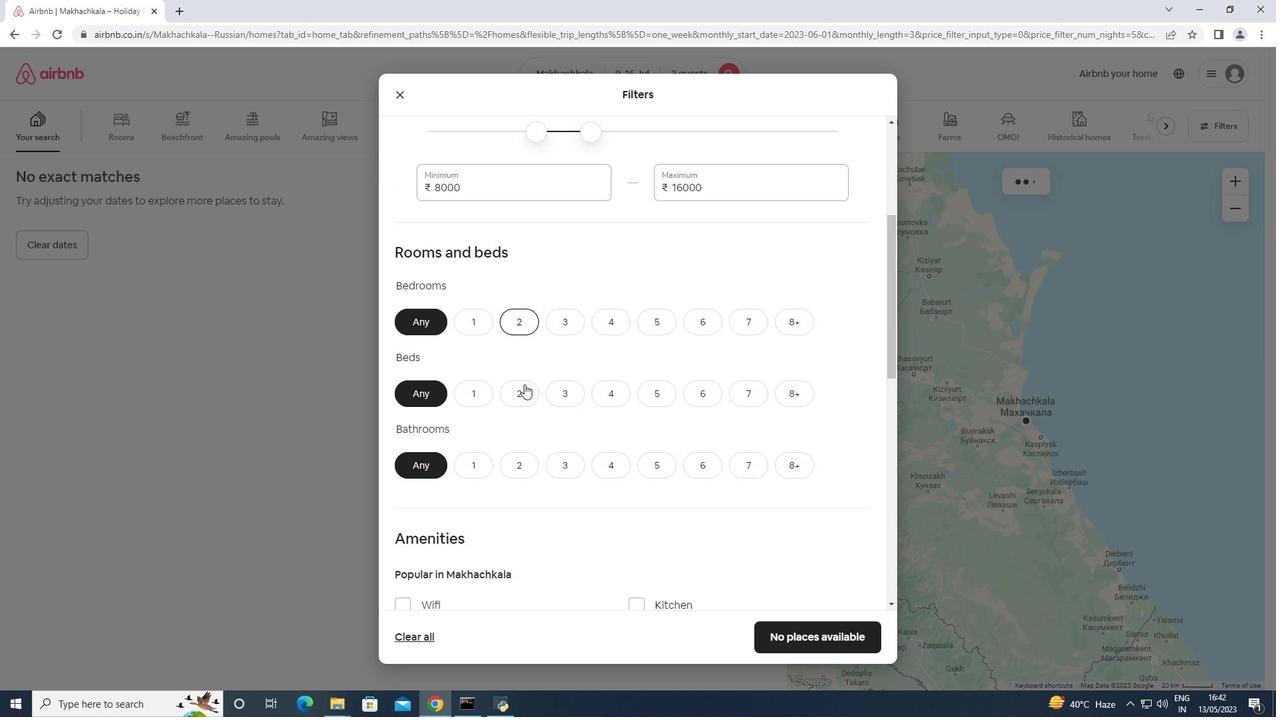 
Action: Mouse pressed left at (523, 386)
Screenshot: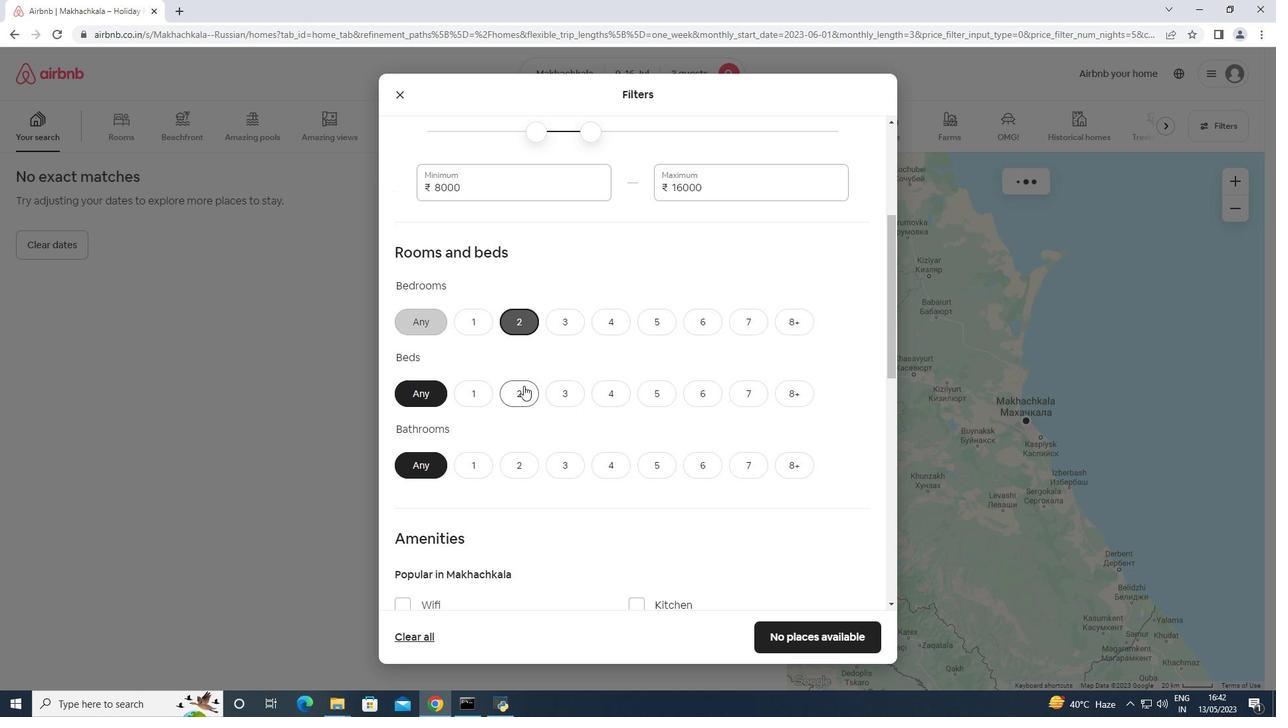 
Action: Mouse moved to (483, 460)
Screenshot: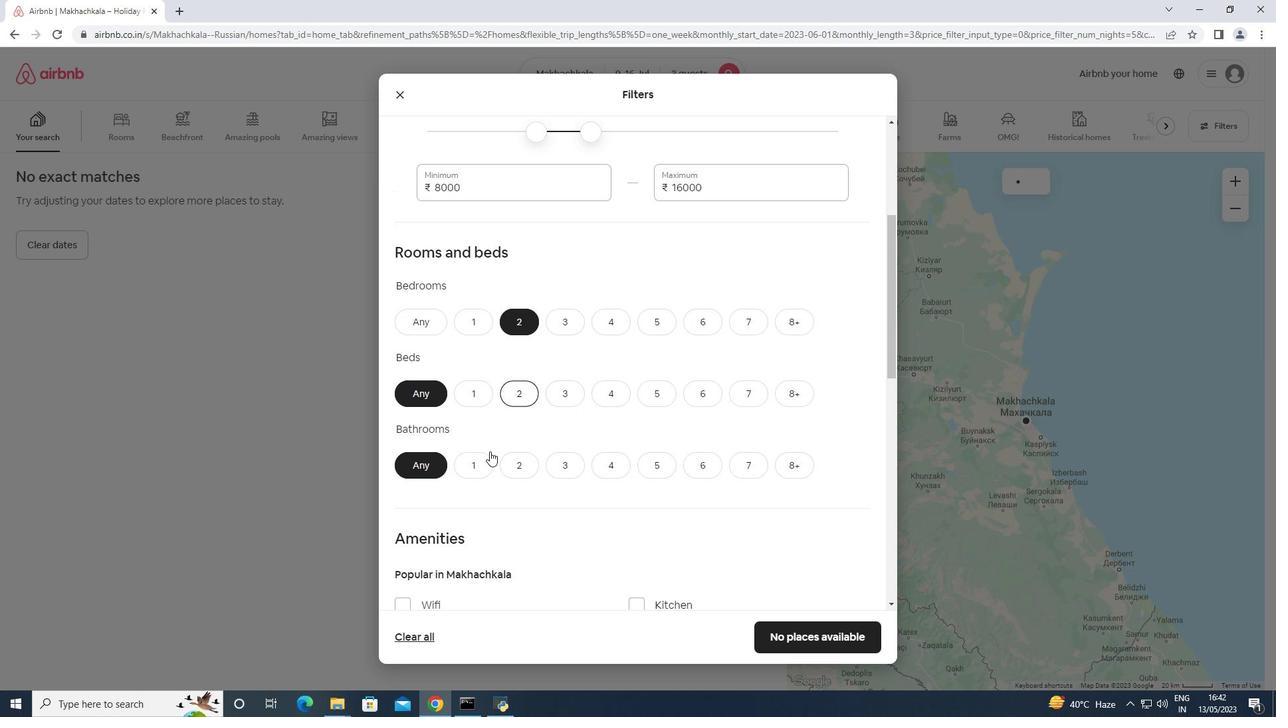 
Action: Mouse pressed left at (483, 460)
Screenshot: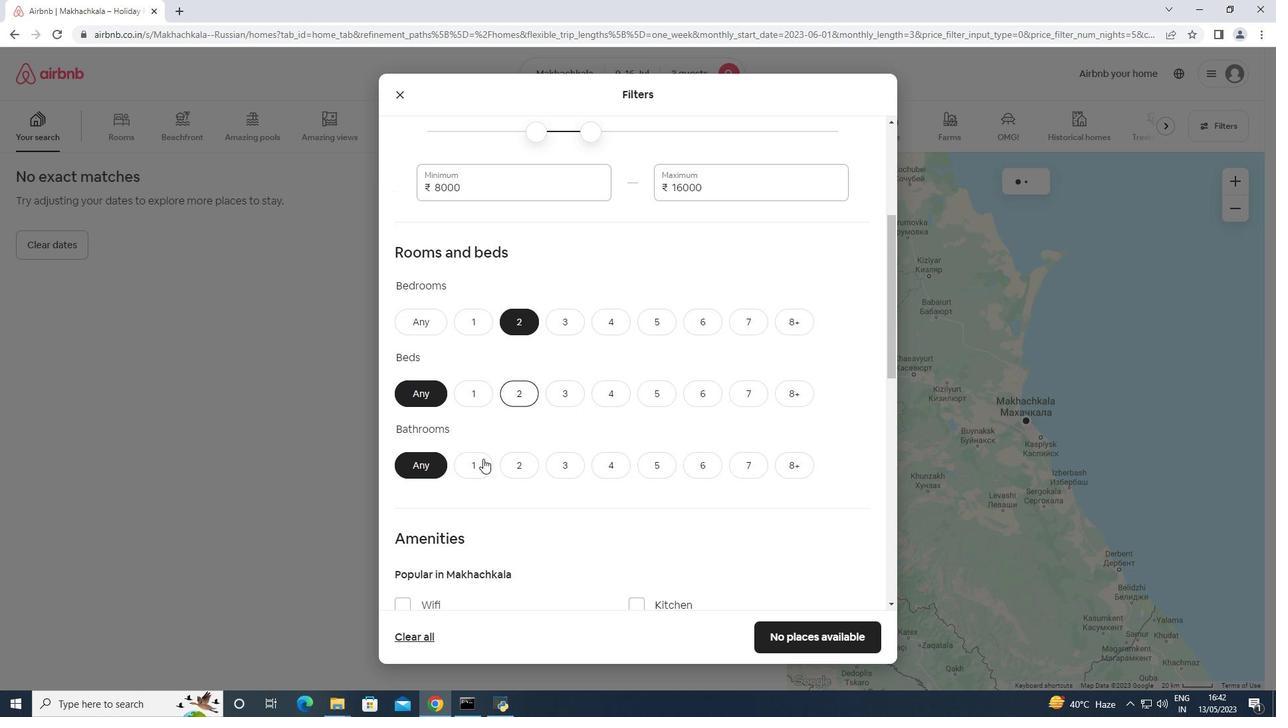
Action: Mouse moved to (496, 402)
Screenshot: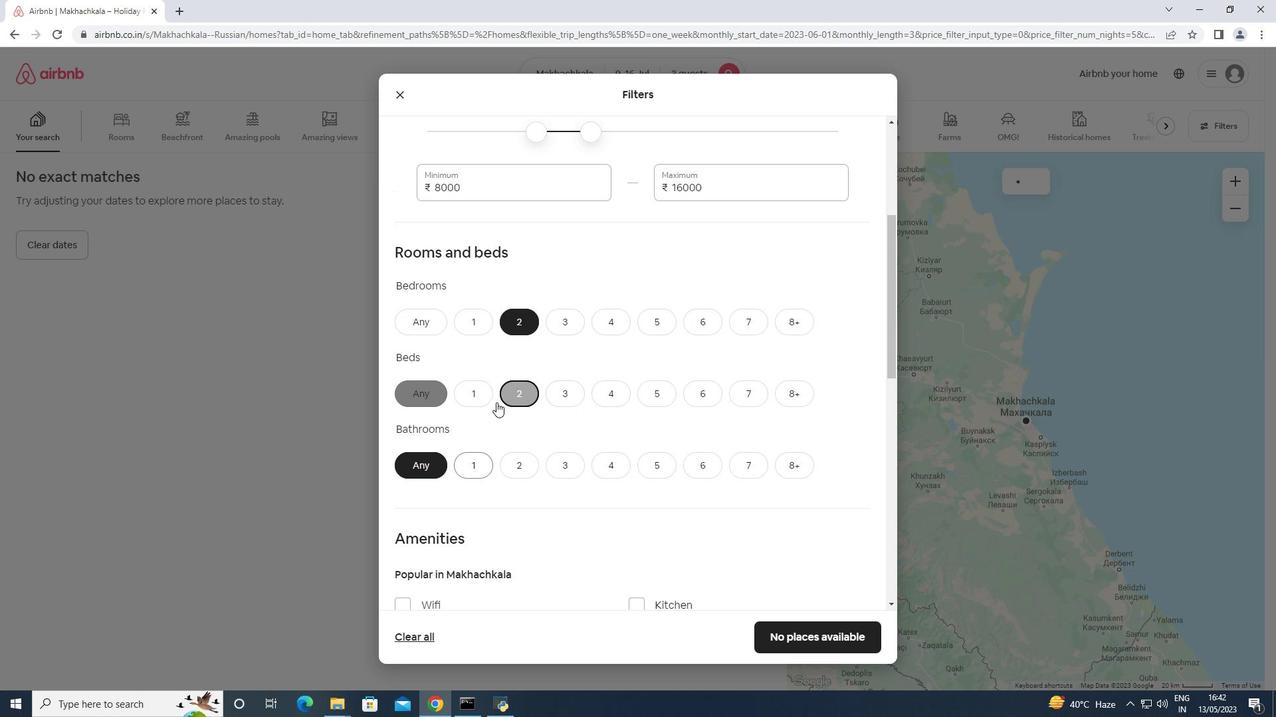 
Action: Mouse scrolled (496, 401) with delta (0, 0)
Screenshot: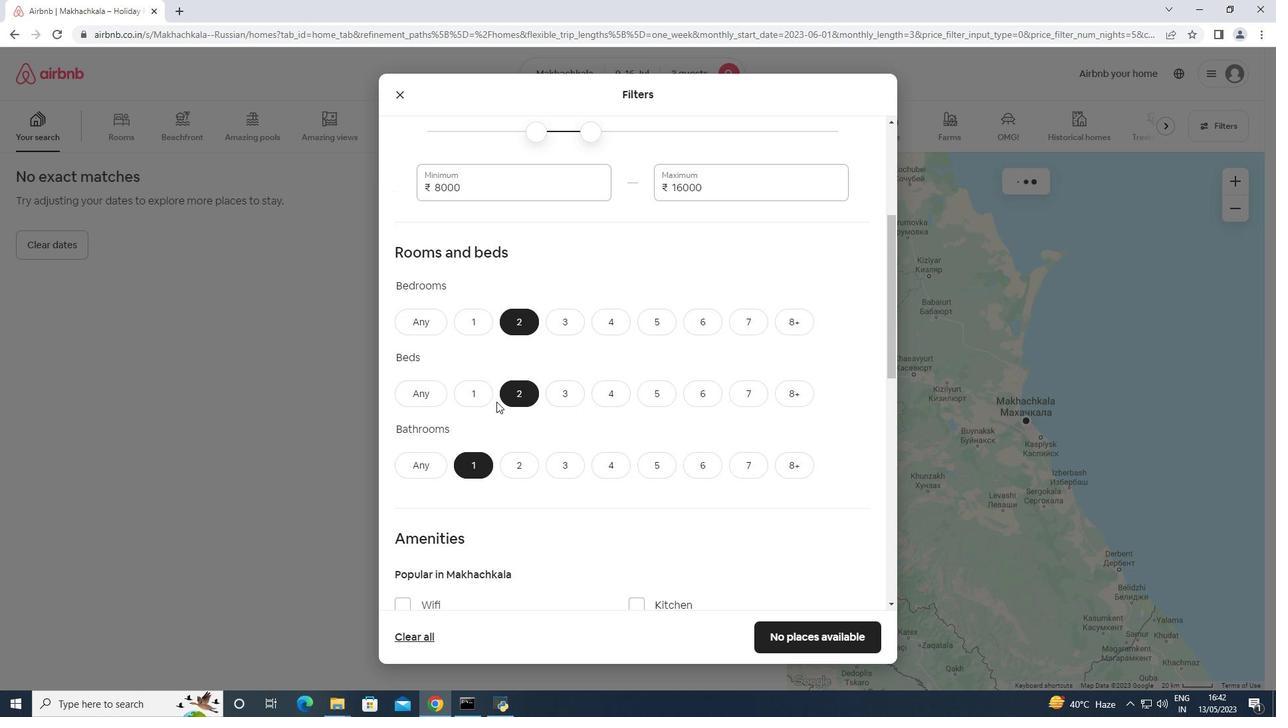 
Action: Mouse scrolled (496, 401) with delta (0, 0)
Screenshot: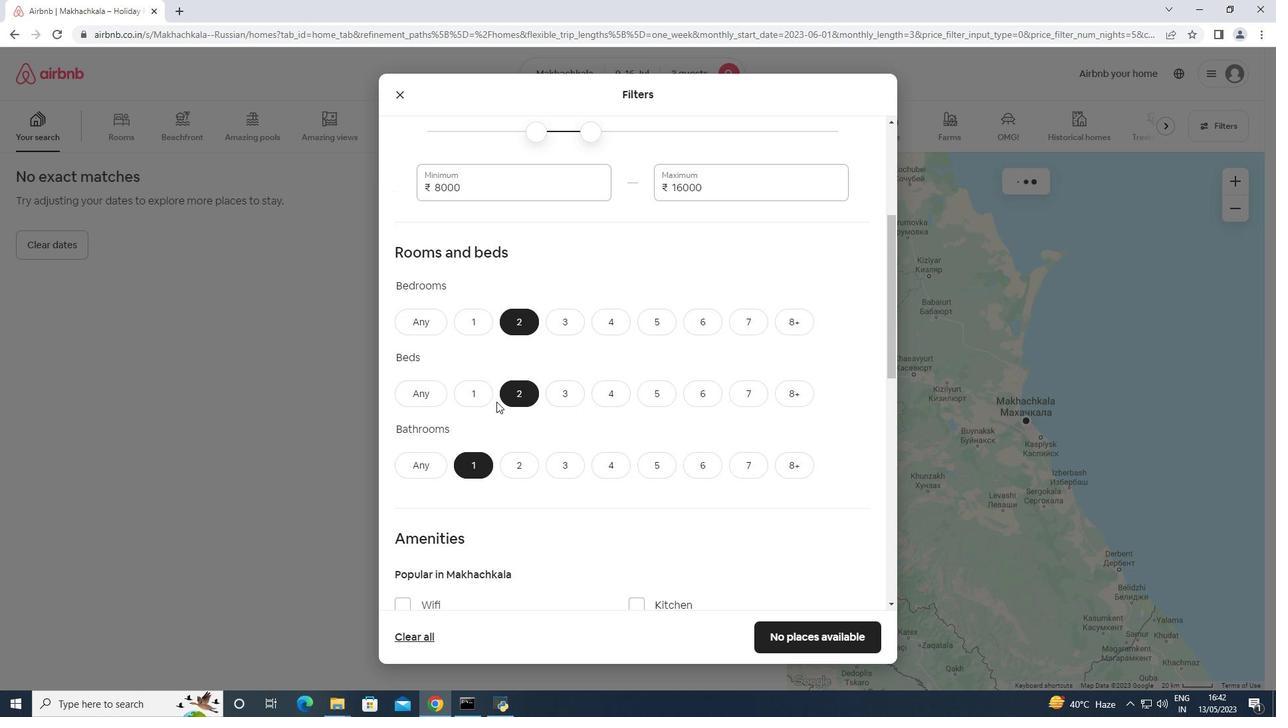 
Action: Mouse scrolled (496, 401) with delta (0, 0)
Screenshot: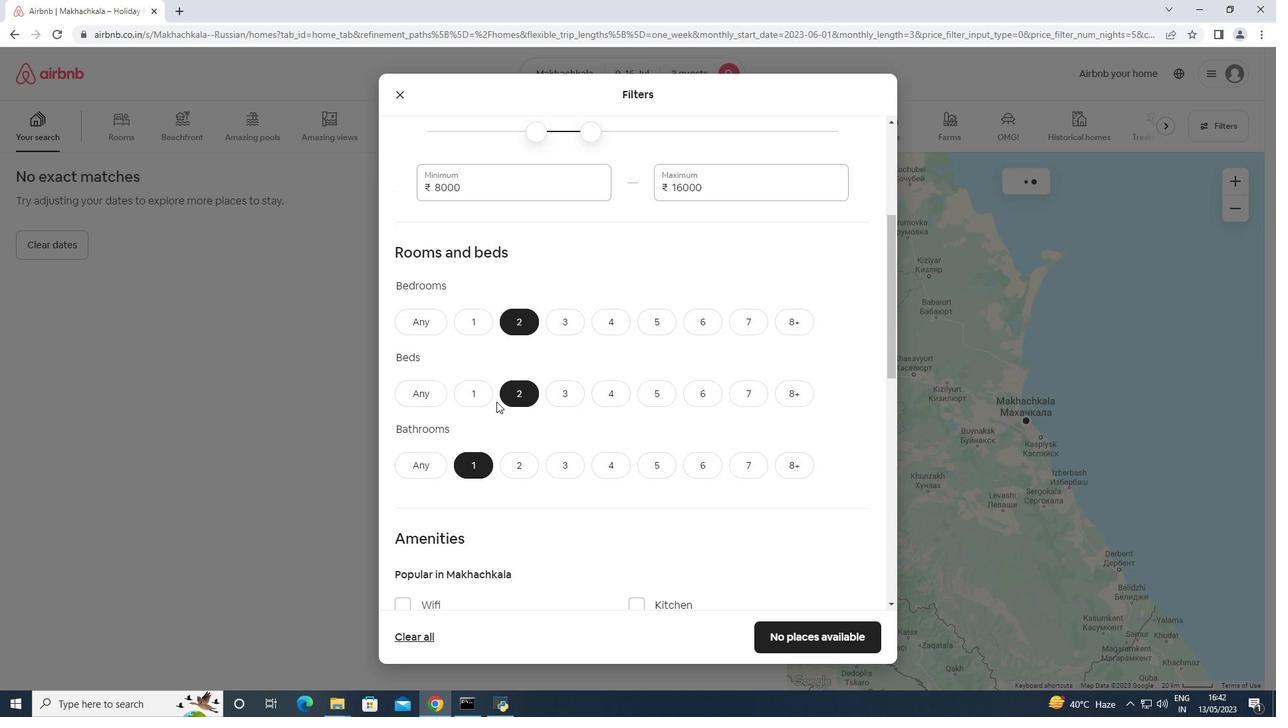 
Action: Mouse scrolled (496, 401) with delta (0, 0)
Screenshot: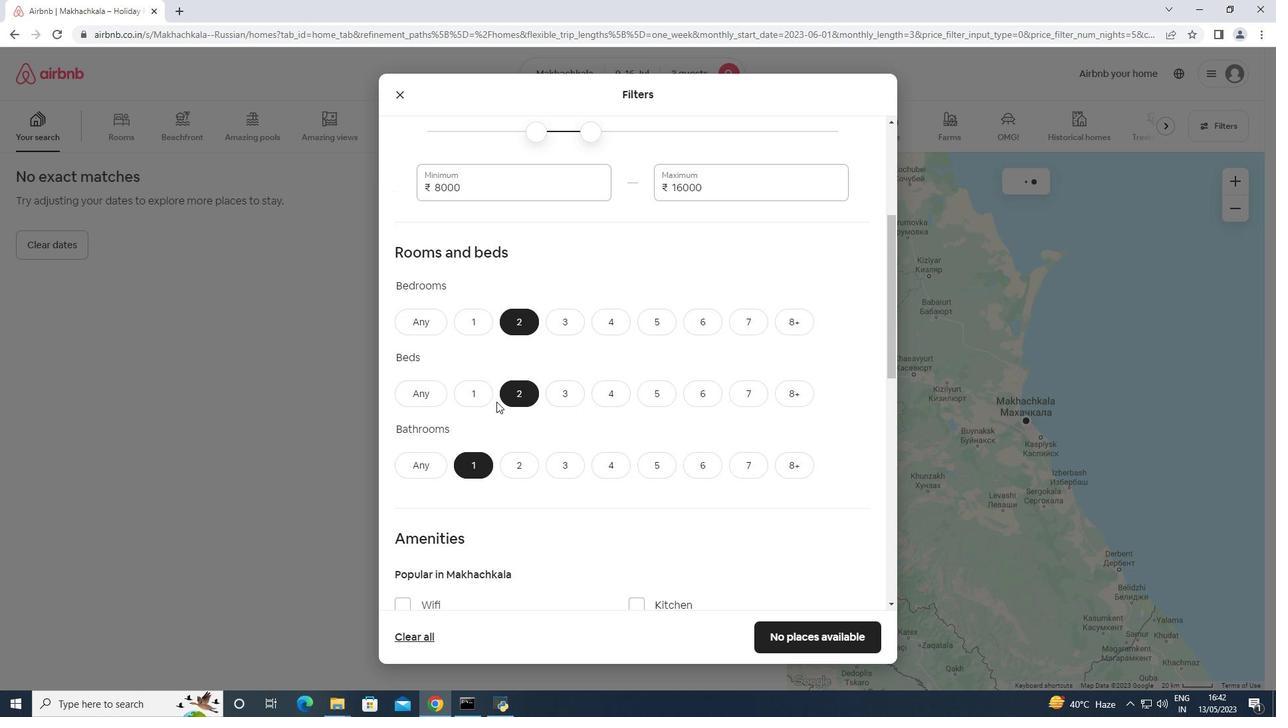 
Action: Mouse scrolled (496, 401) with delta (0, 0)
Screenshot: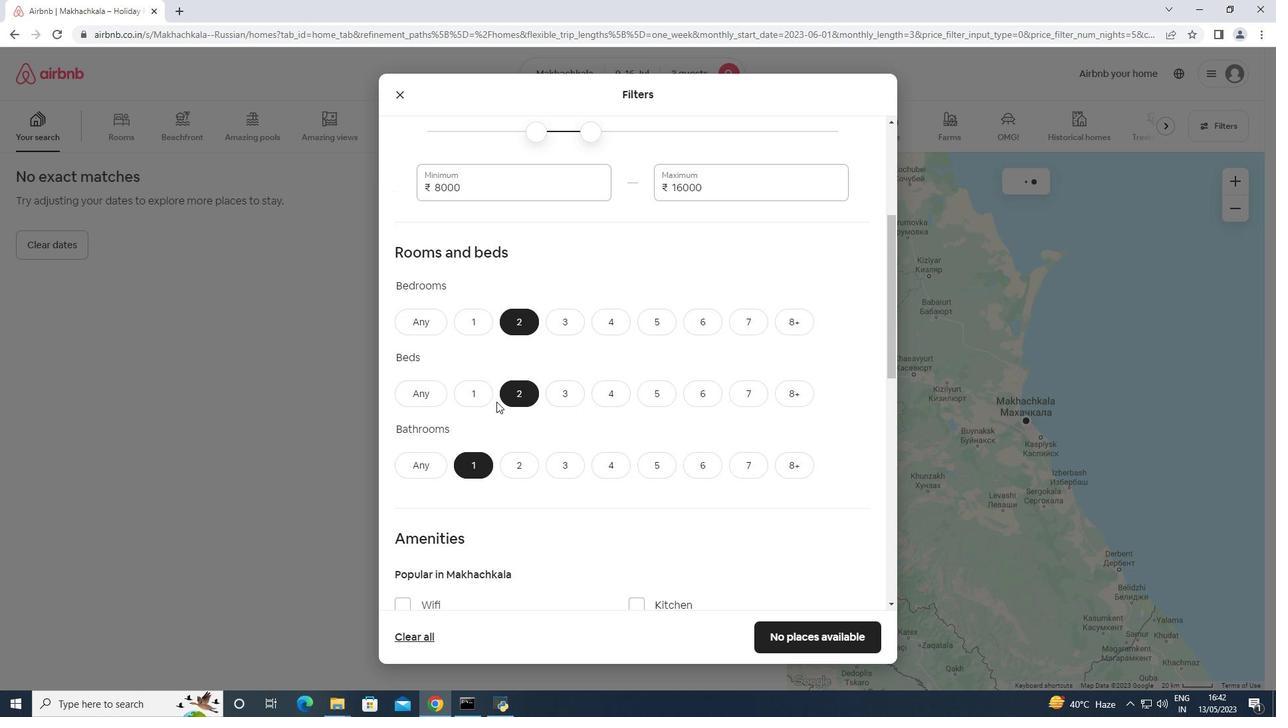 
Action: Mouse moved to (430, 270)
Screenshot: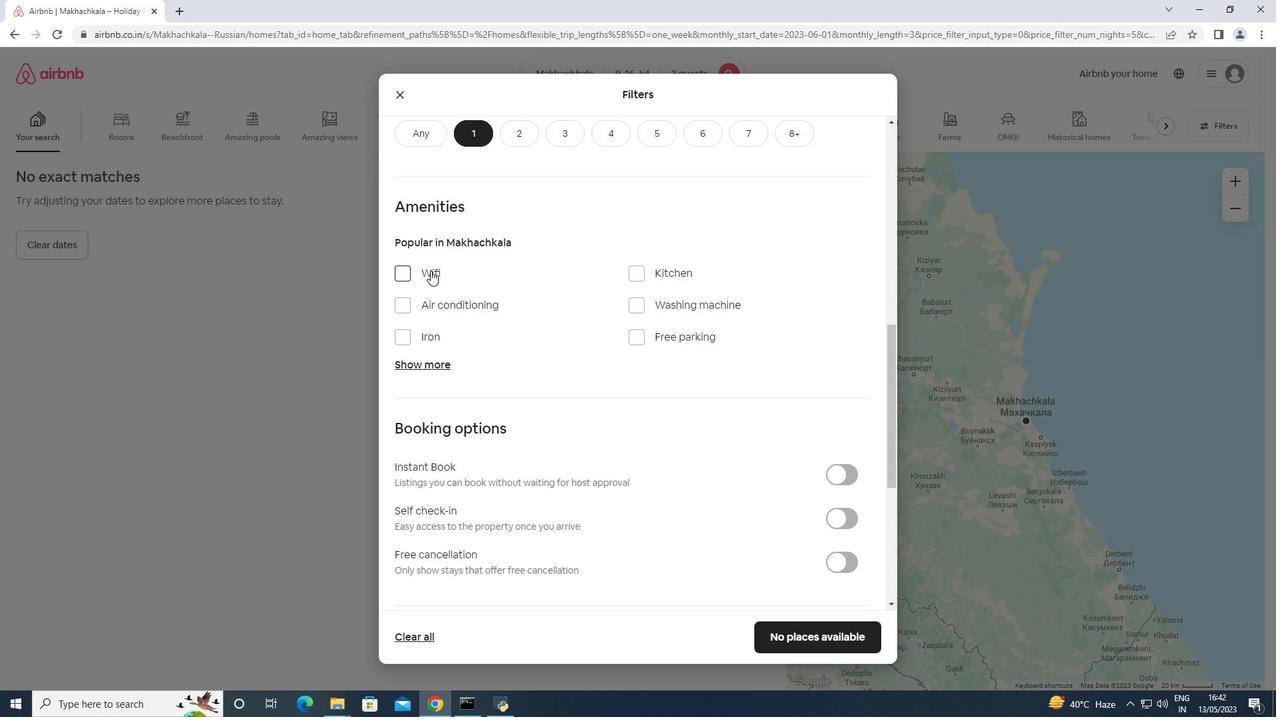 
Action: Mouse scrolled (430, 269) with delta (0, 0)
Screenshot: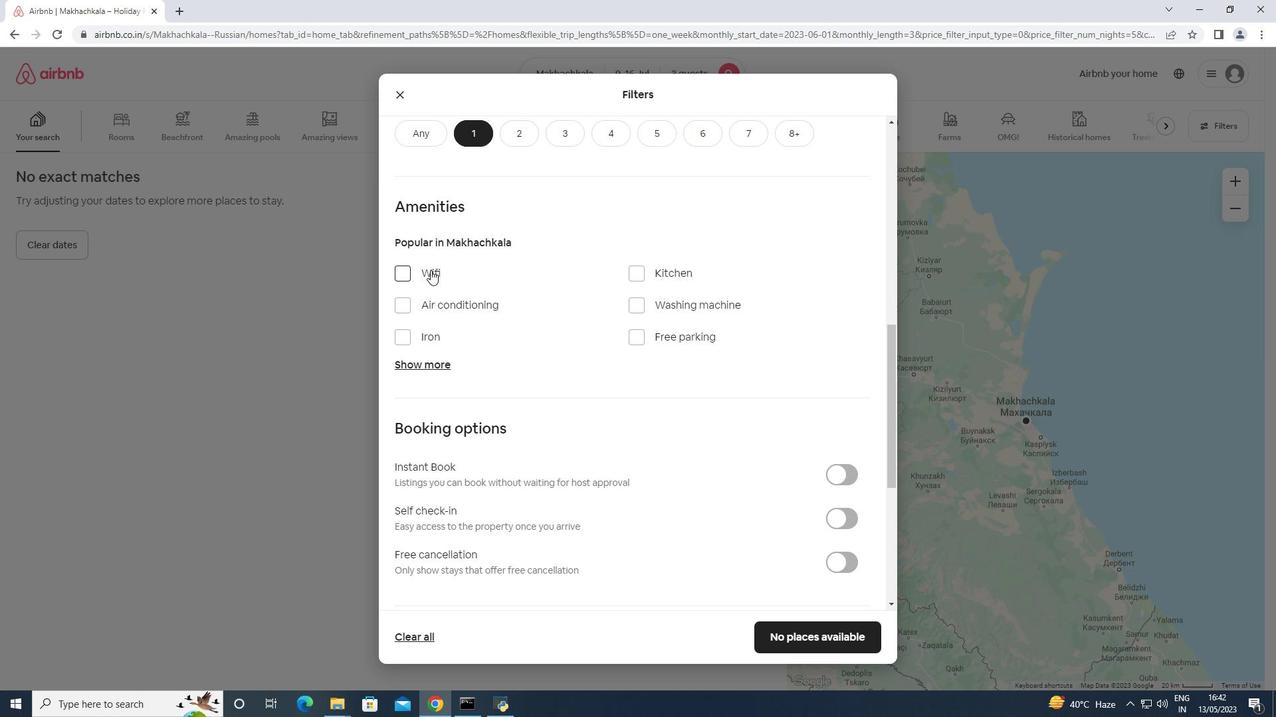 
Action: Mouse scrolled (430, 269) with delta (0, 0)
Screenshot: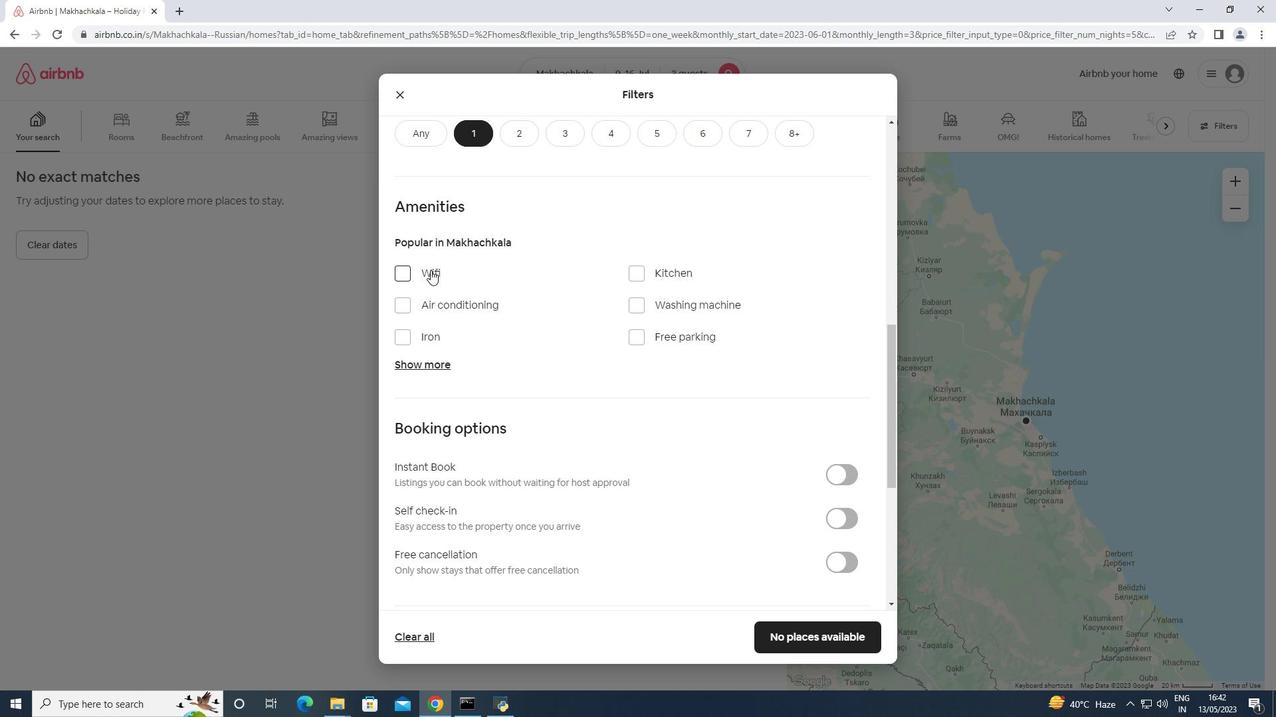 
Action: Mouse scrolled (430, 269) with delta (0, 0)
Screenshot: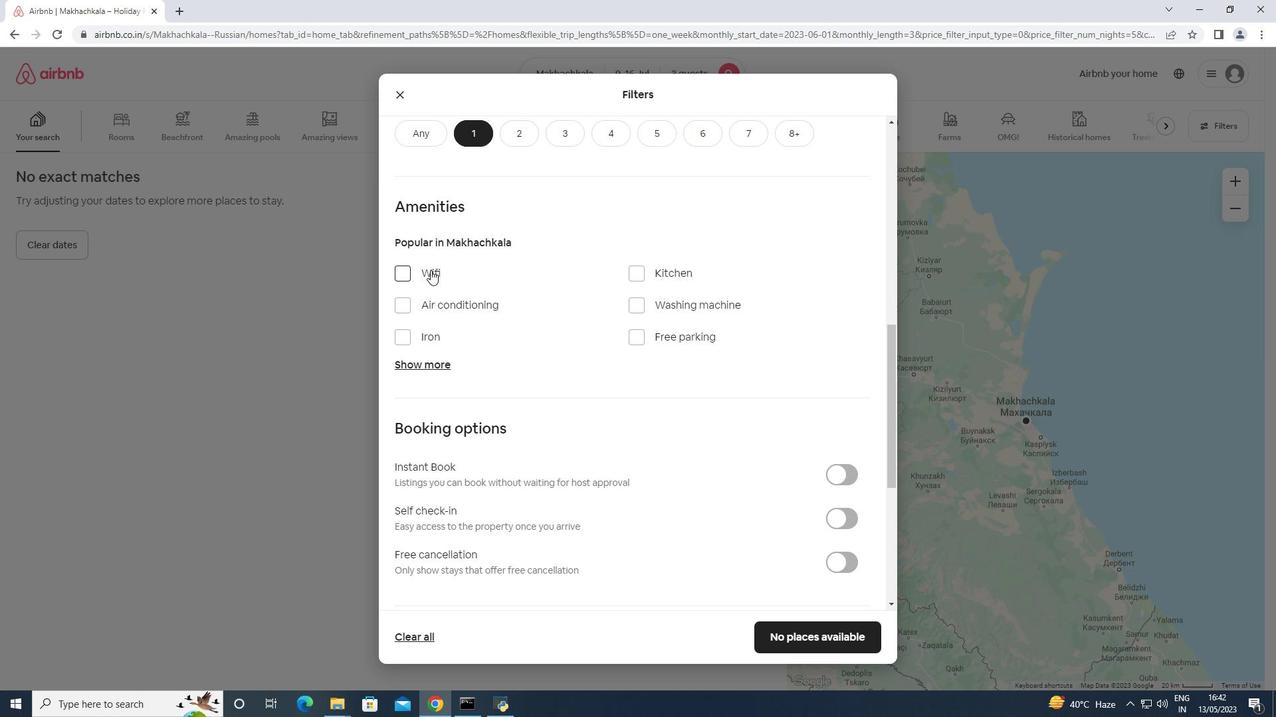 
Action: Mouse scrolled (430, 269) with delta (0, 0)
Screenshot: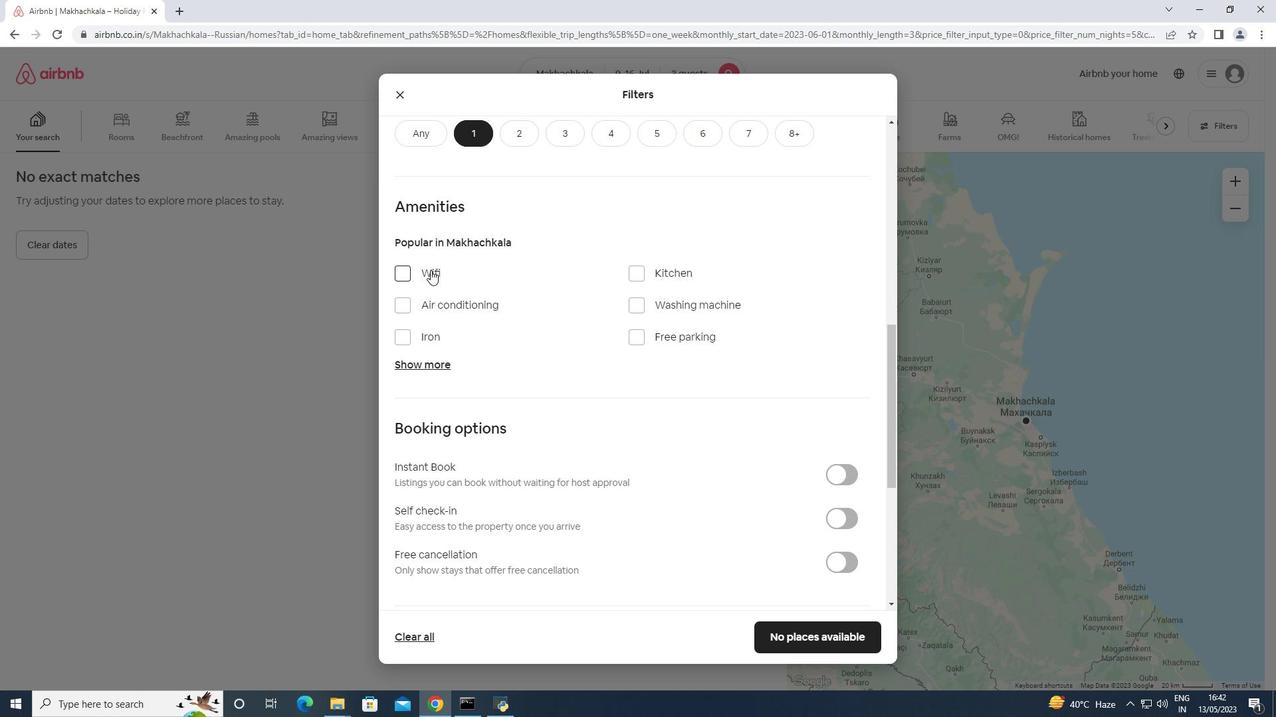 
Action: Mouse scrolled (430, 269) with delta (0, 0)
Screenshot: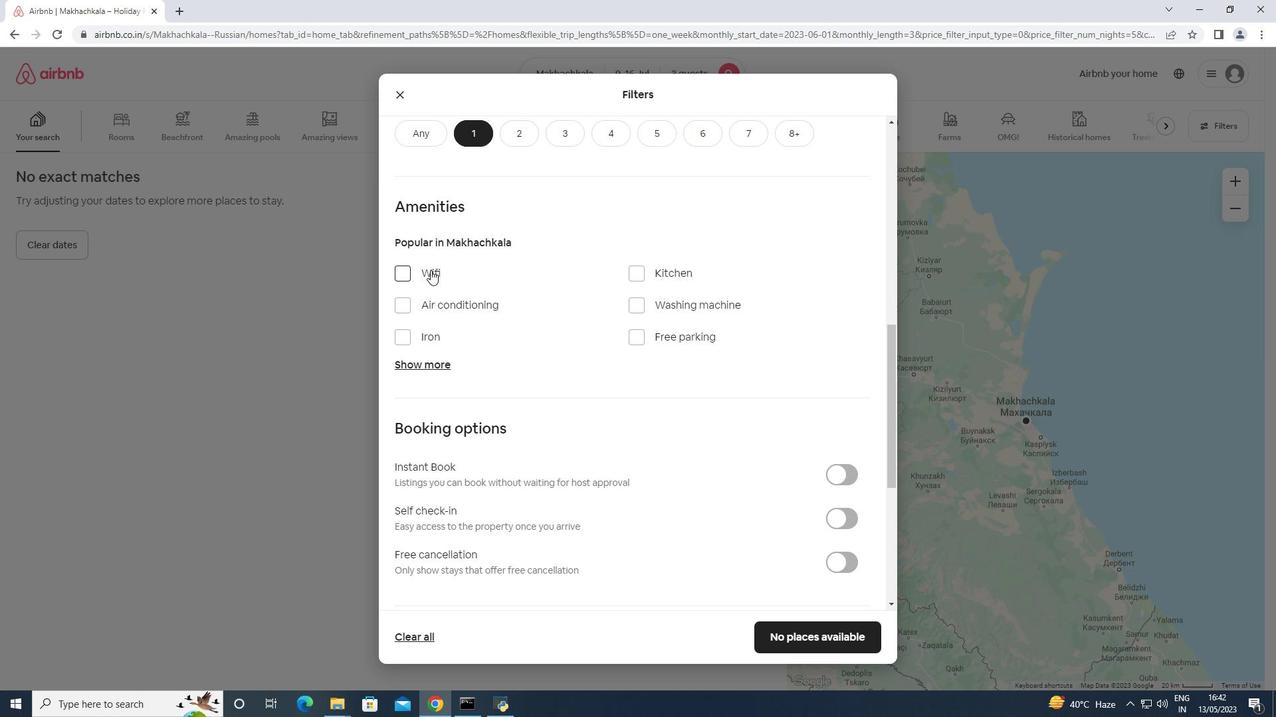 
Action: Mouse moved to (839, 174)
Screenshot: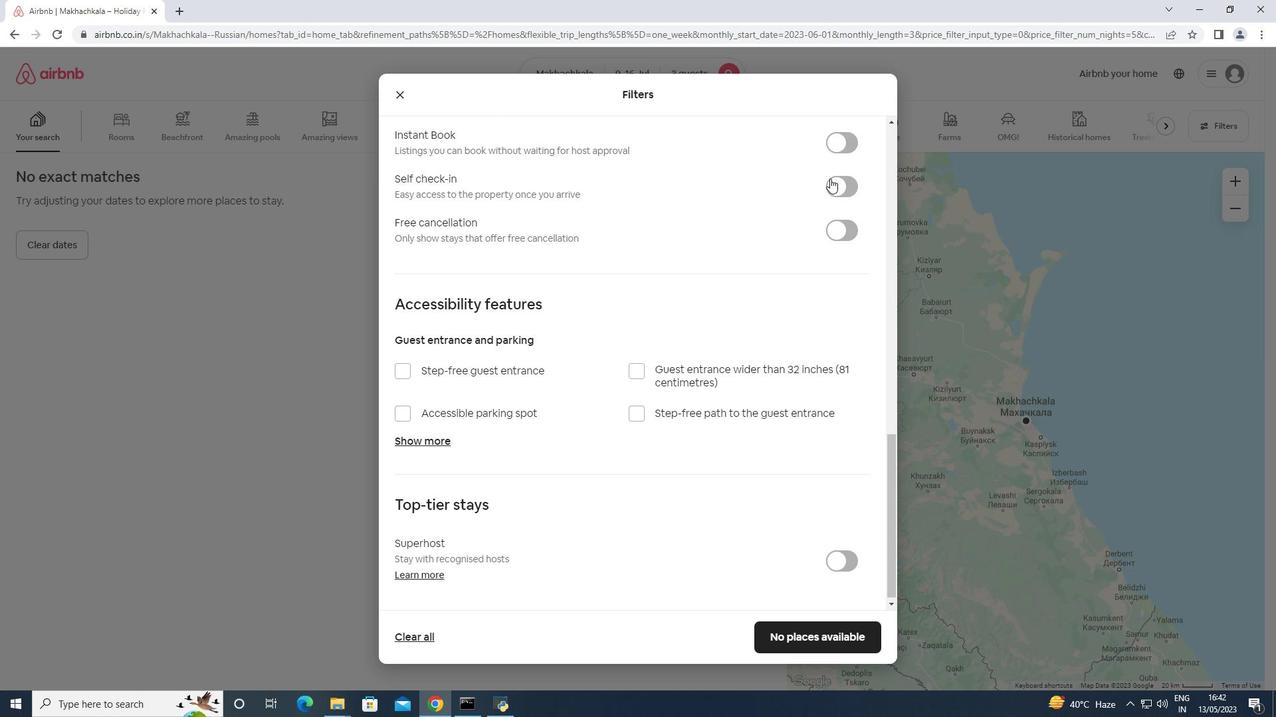
Action: Mouse pressed left at (839, 174)
Screenshot: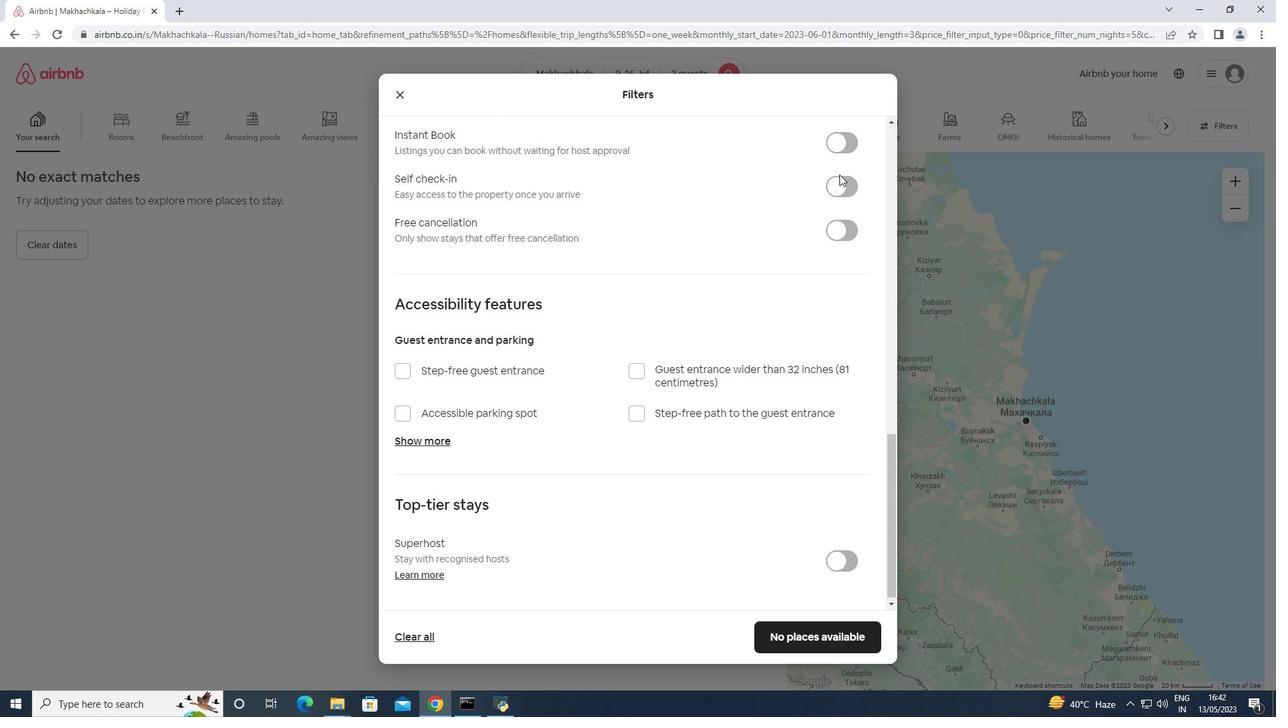 
Action: Mouse moved to (840, 185)
Screenshot: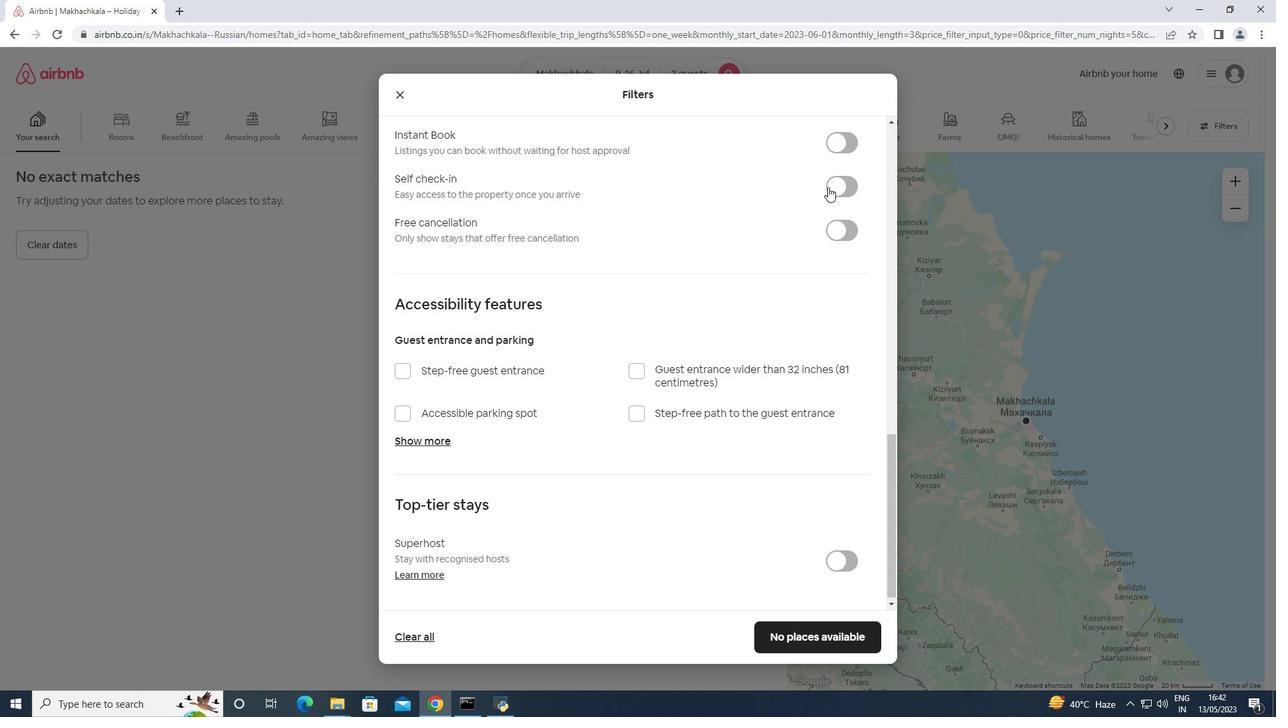 
Action: Mouse pressed left at (840, 185)
Screenshot: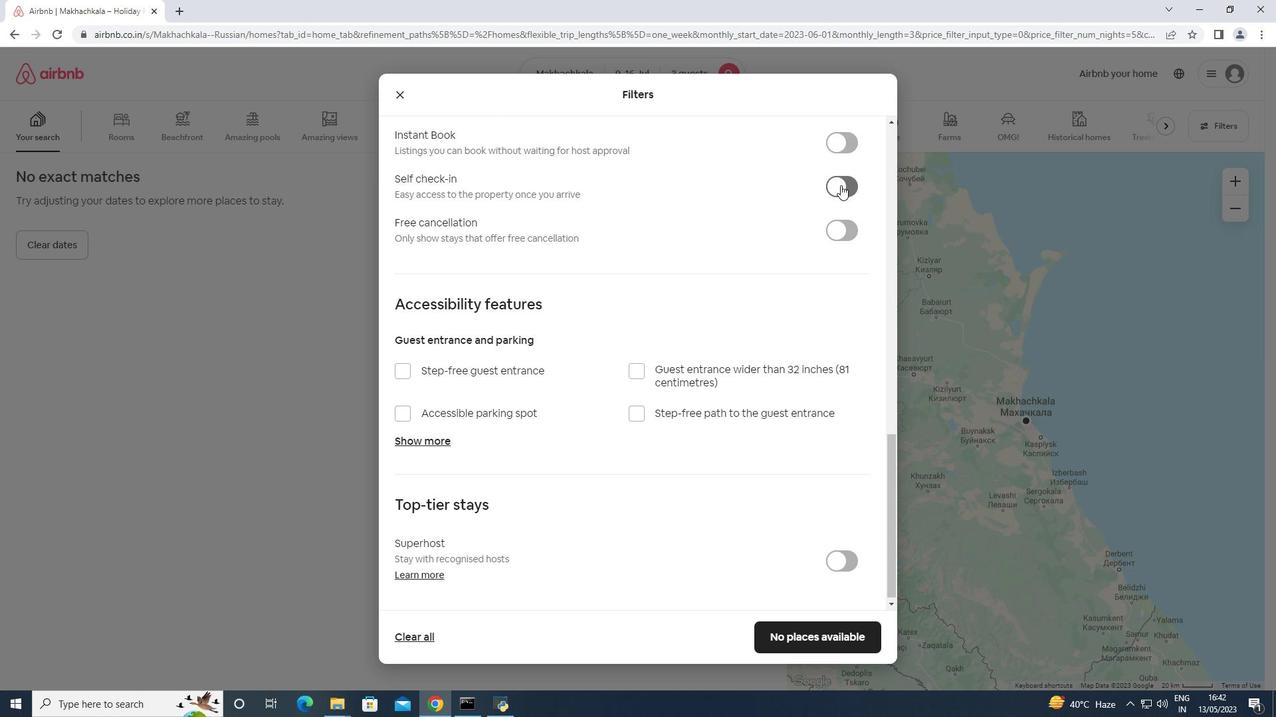 
Action: Mouse moved to (840, 185)
Screenshot: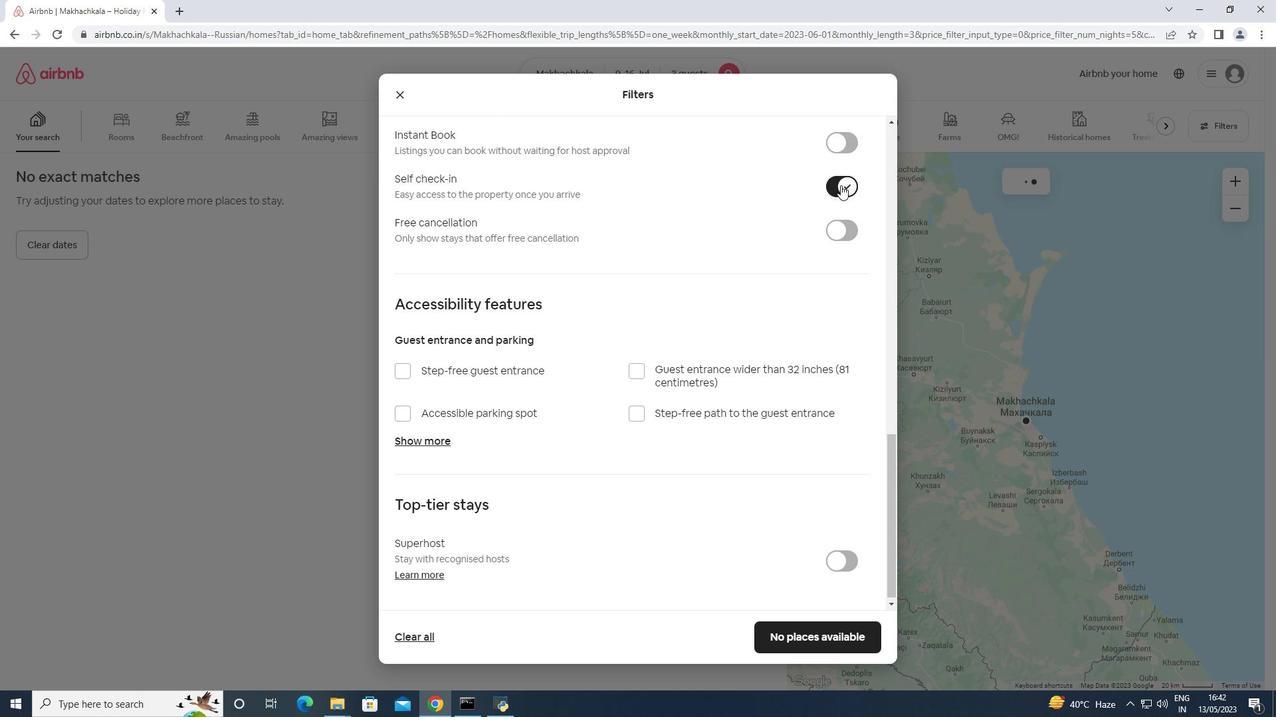 
Action: Mouse scrolled (840, 184) with delta (0, 0)
Screenshot: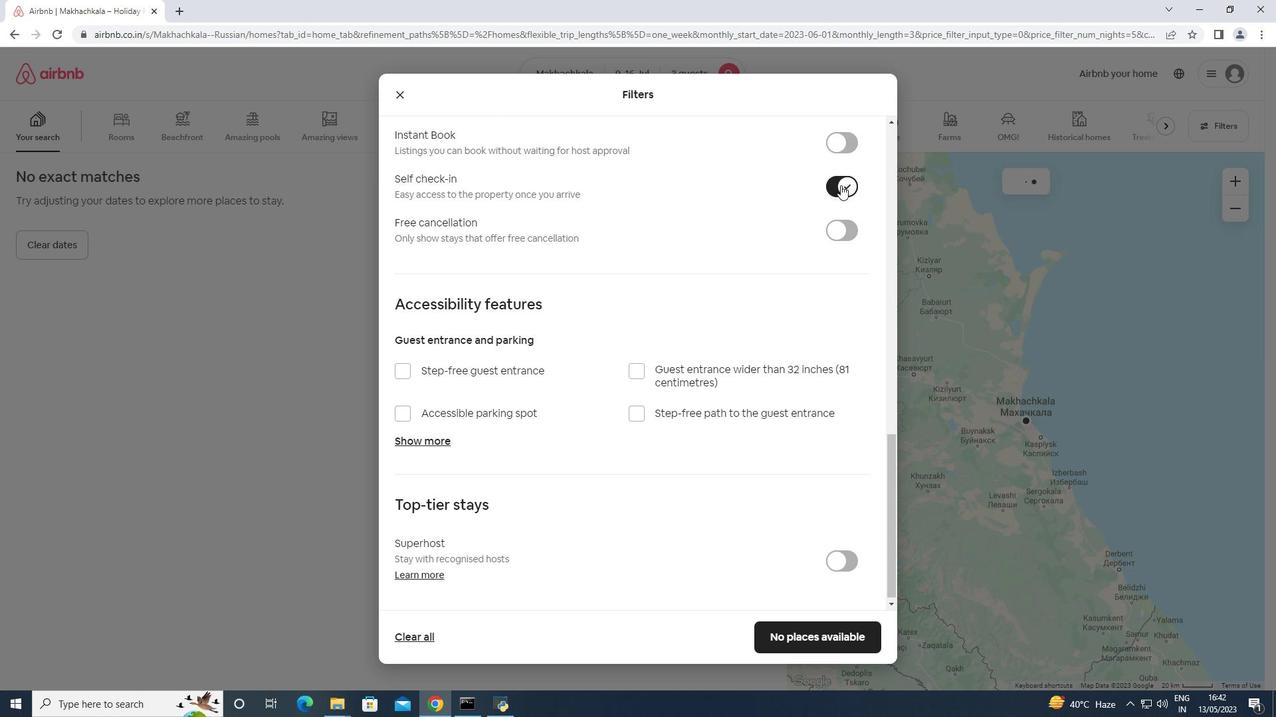 
Action: Mouse scrolled (840, 184) with delta (0, 0)
Screenshot: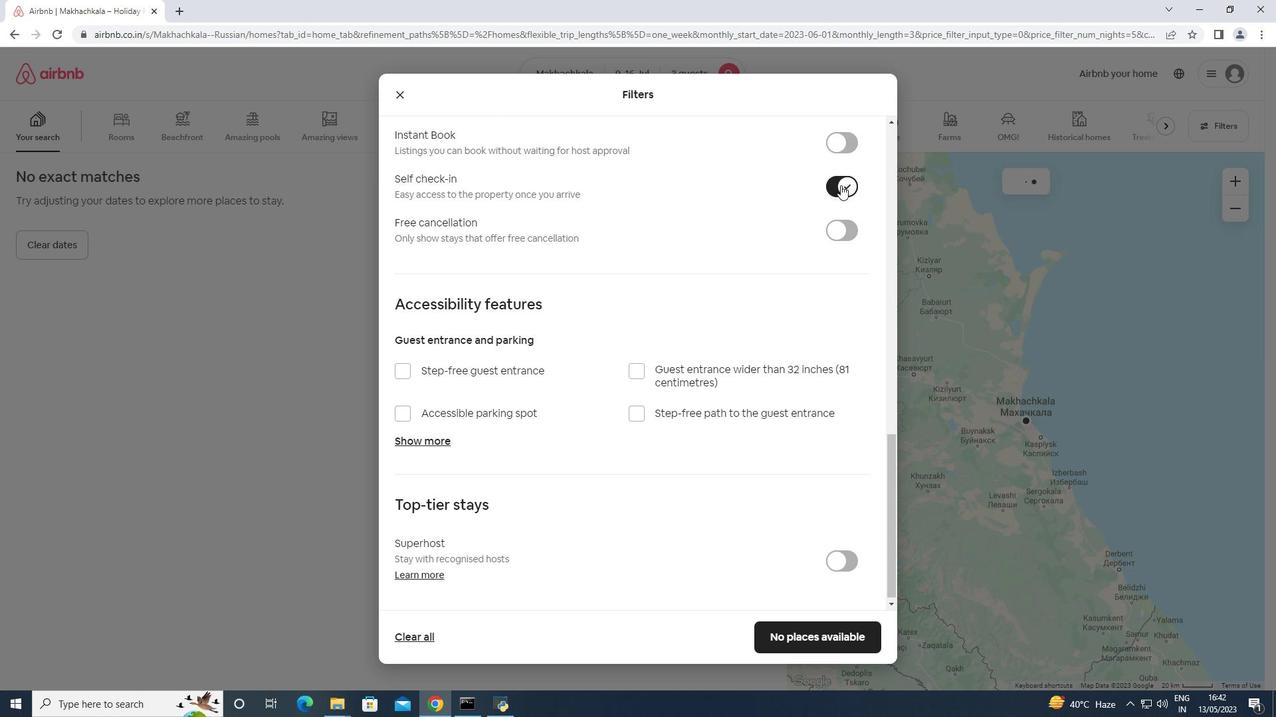 
Action: Mouse scrolled (840, 184) with delta (0, 0)
Screenshot: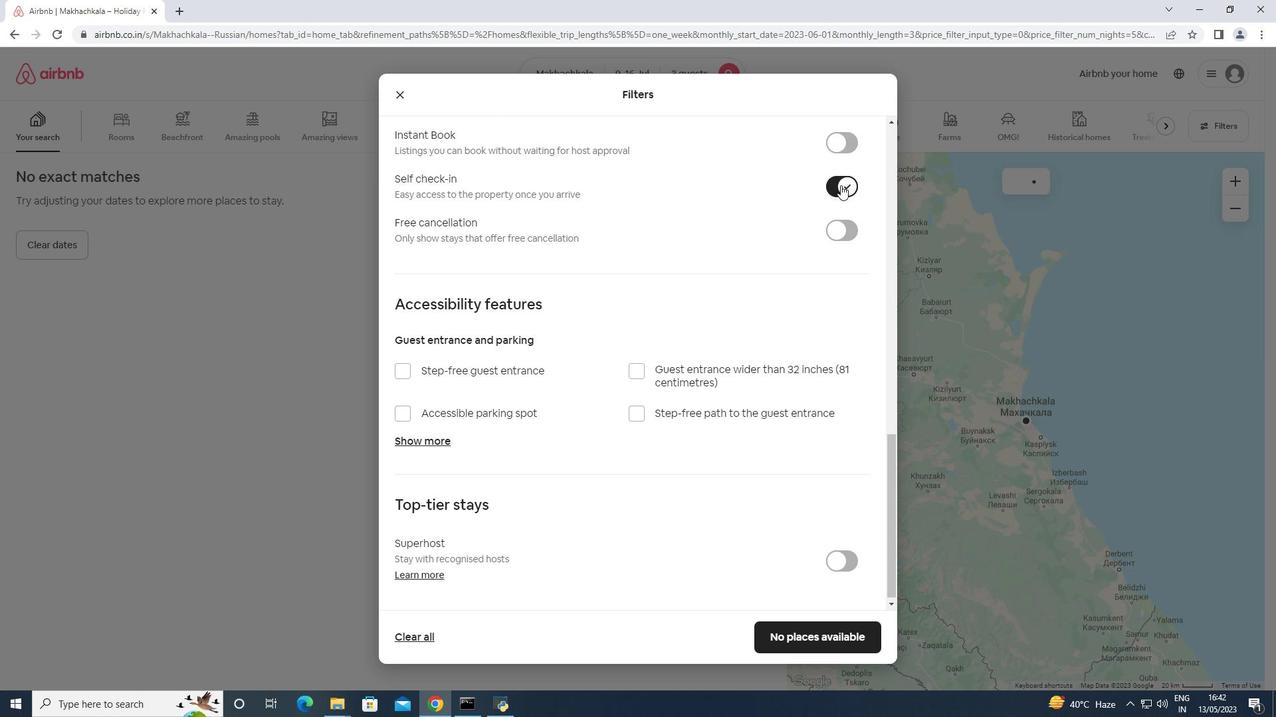 
Action: Mouse scrolled (840, 184) with delta (0, 0)
Screenshot: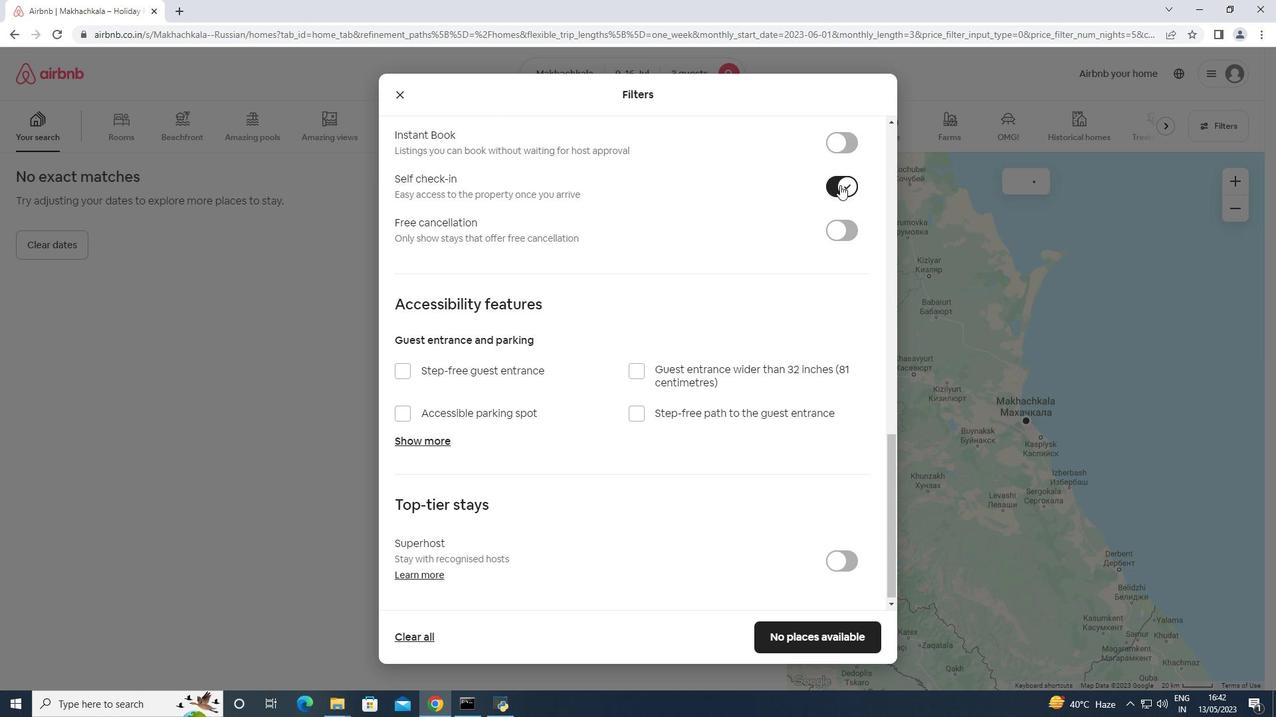 
Action: Mouse moved to (838, 186)
Screenshot: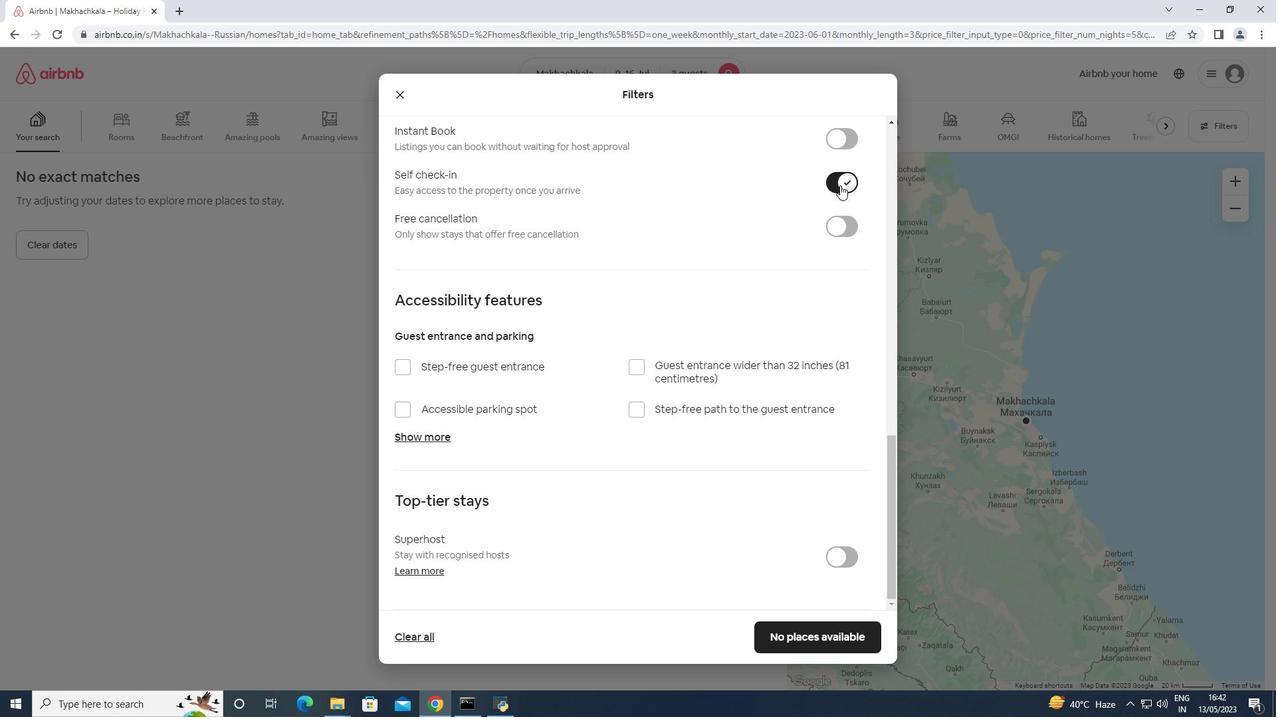 
Action: Mouse scrolled (838, 185) with delta (0, 0)
Screenshot: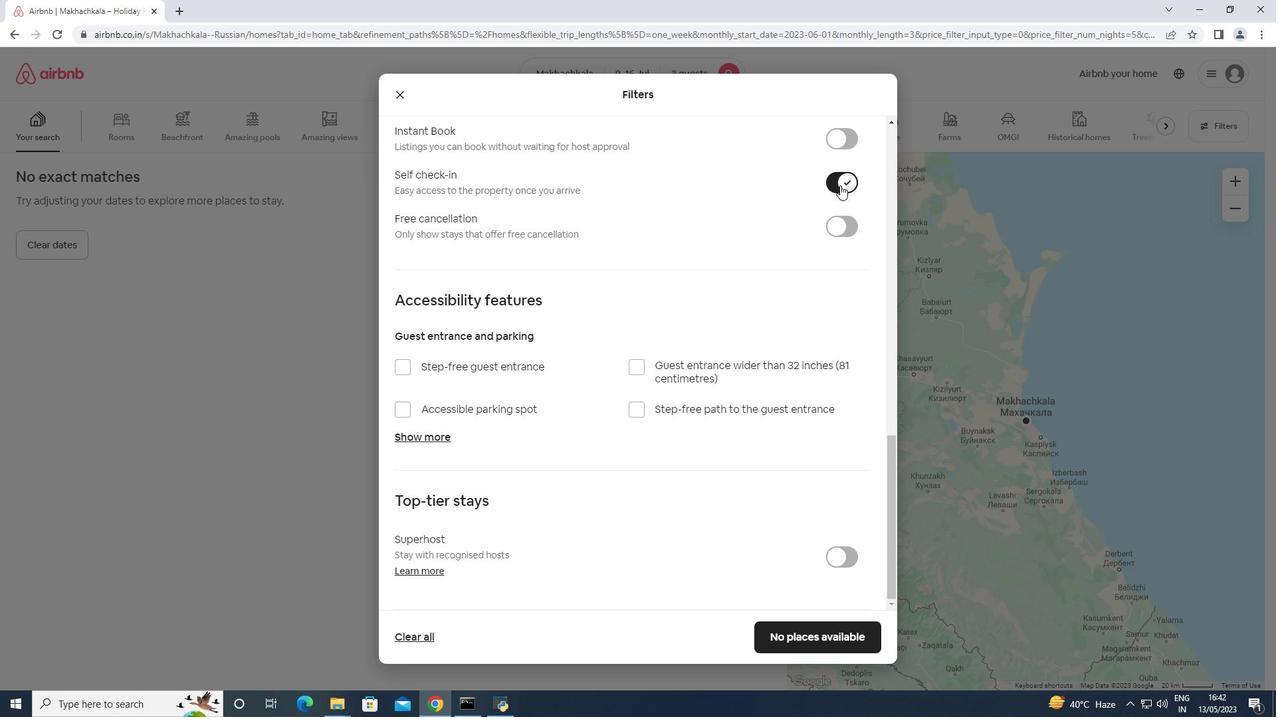 
Action: Mouse scrolled (838, 185) with delta (0, 0)
Screenshot: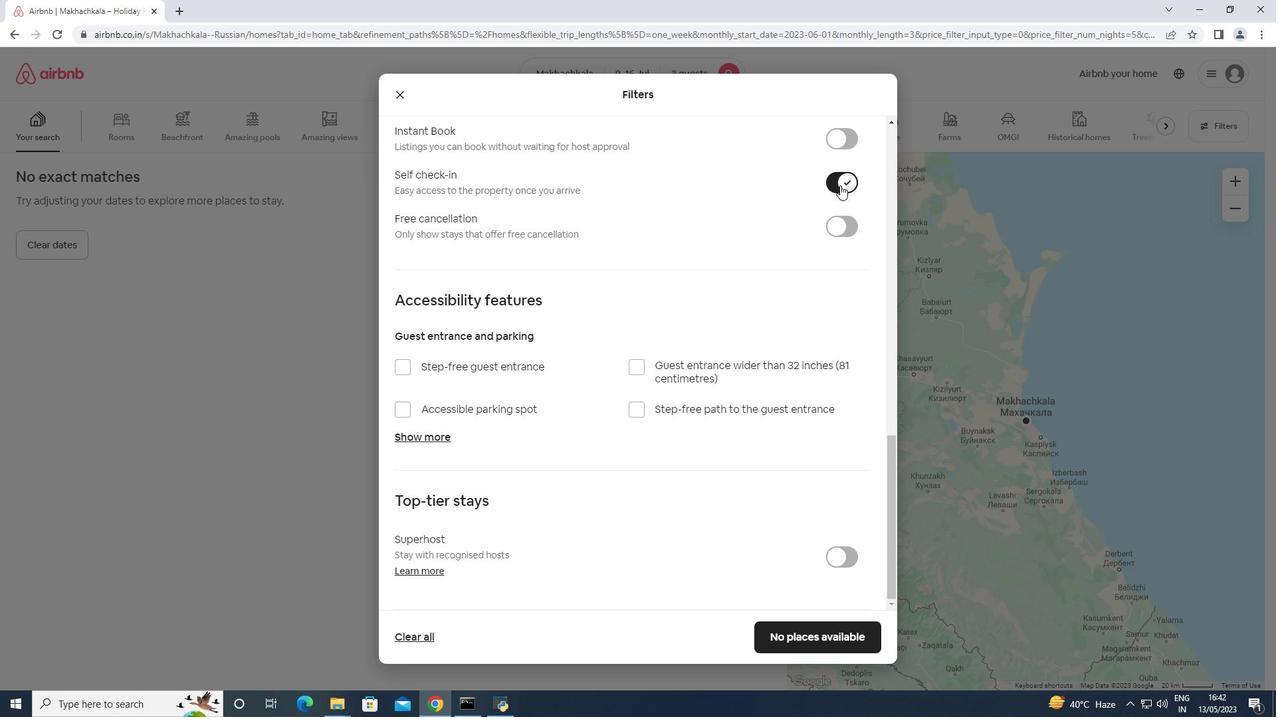
Action: Mouse scrolled (838, 185) with delta (0, 0)
Screenshot: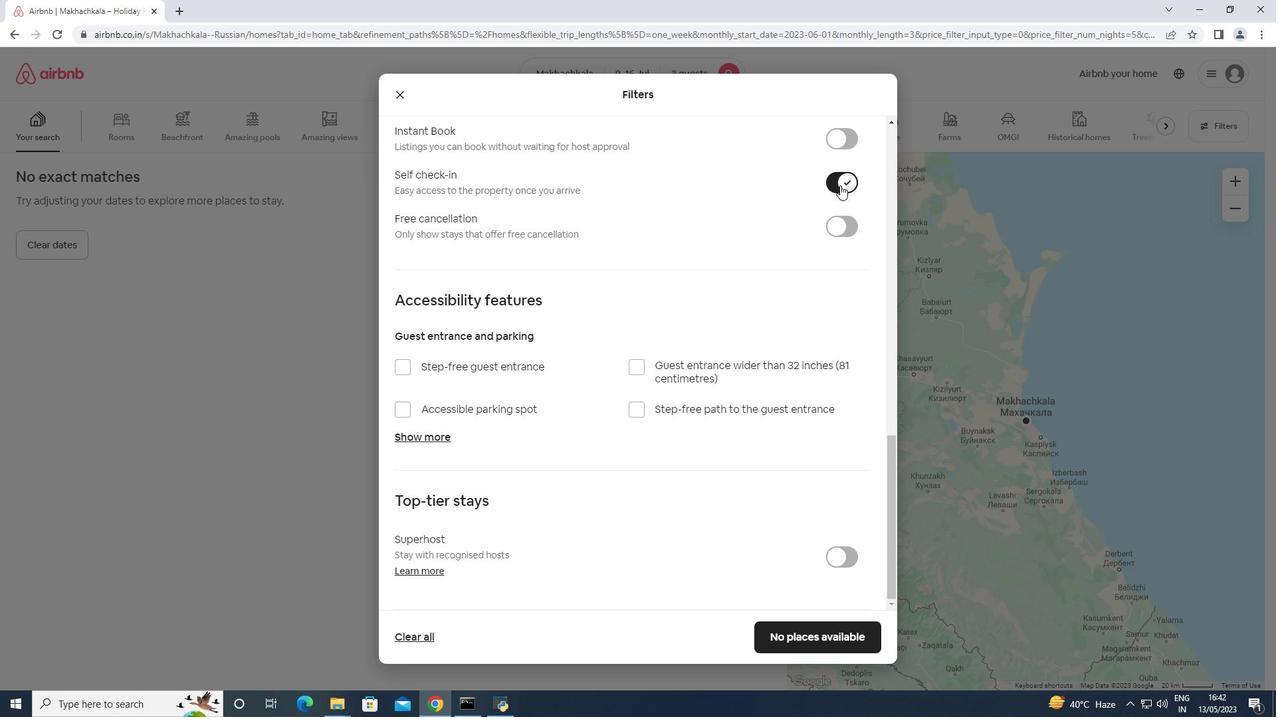
Action: Mouse moved to (838, 186)
Screenshot: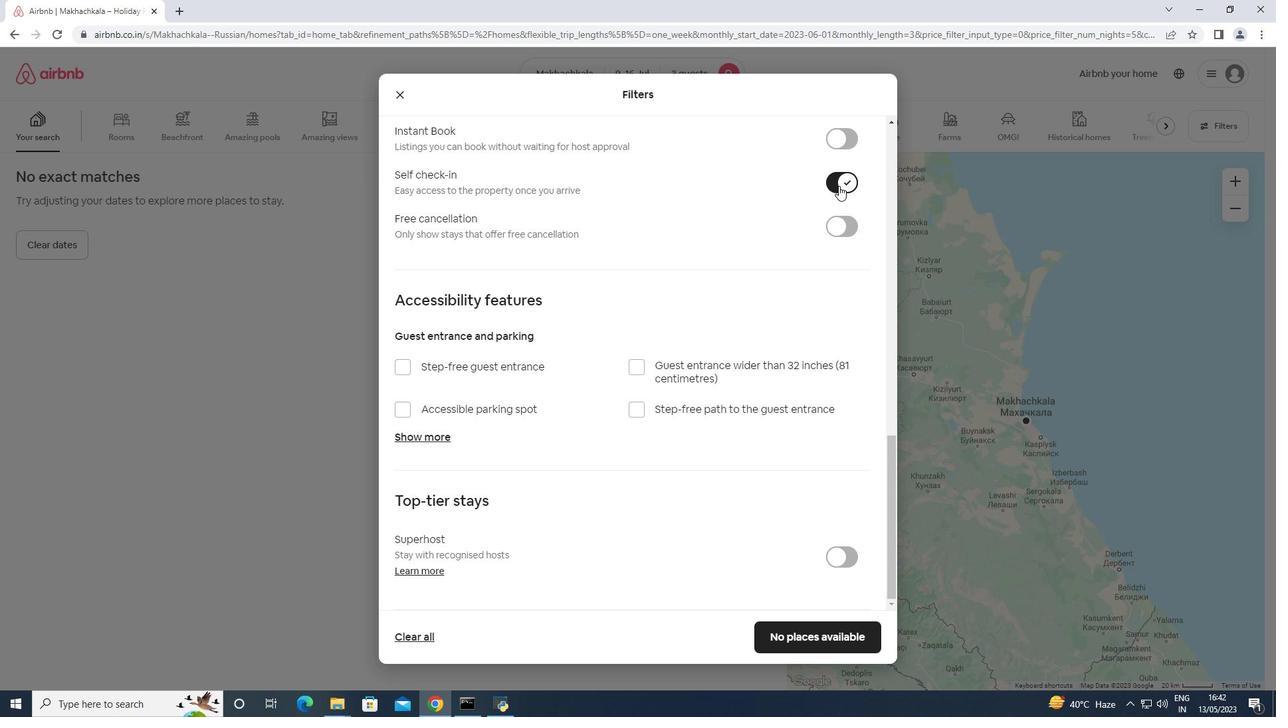 
Action: Mouse scrolled (838, 186) with delta (0, 0)
Screenshot: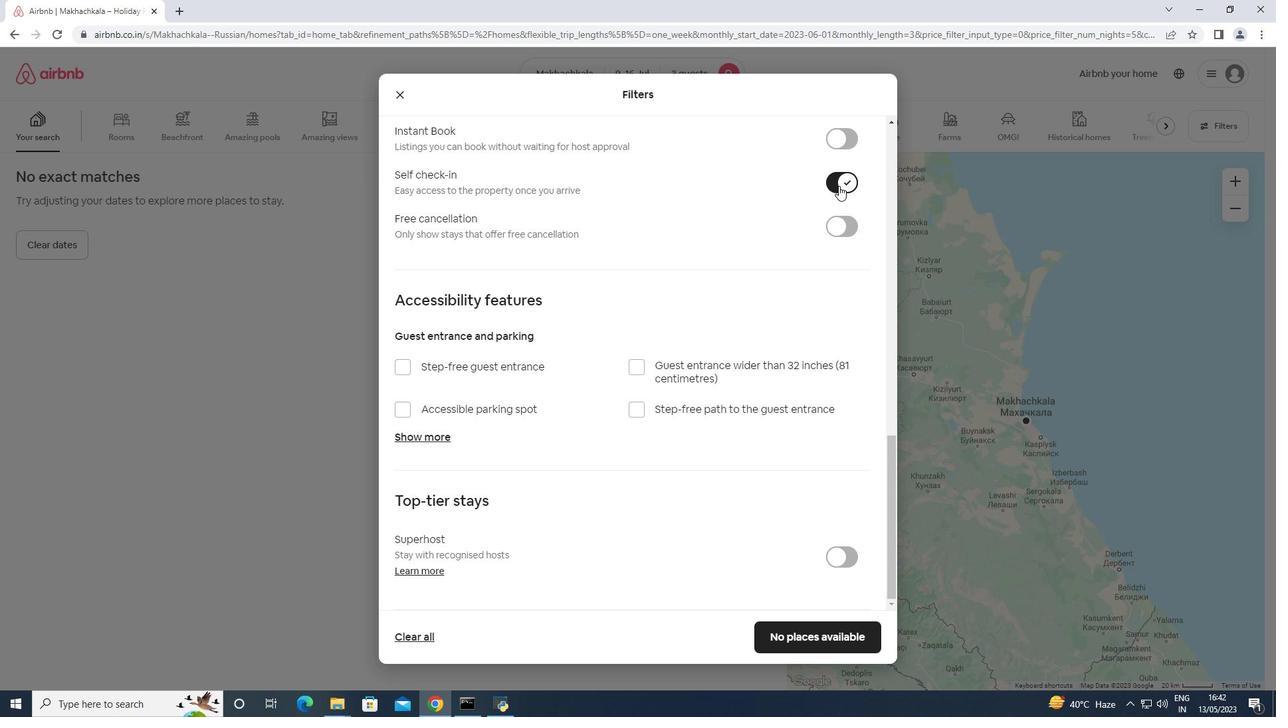 
Action: Mouse moved to (795, 628)
Screenshot: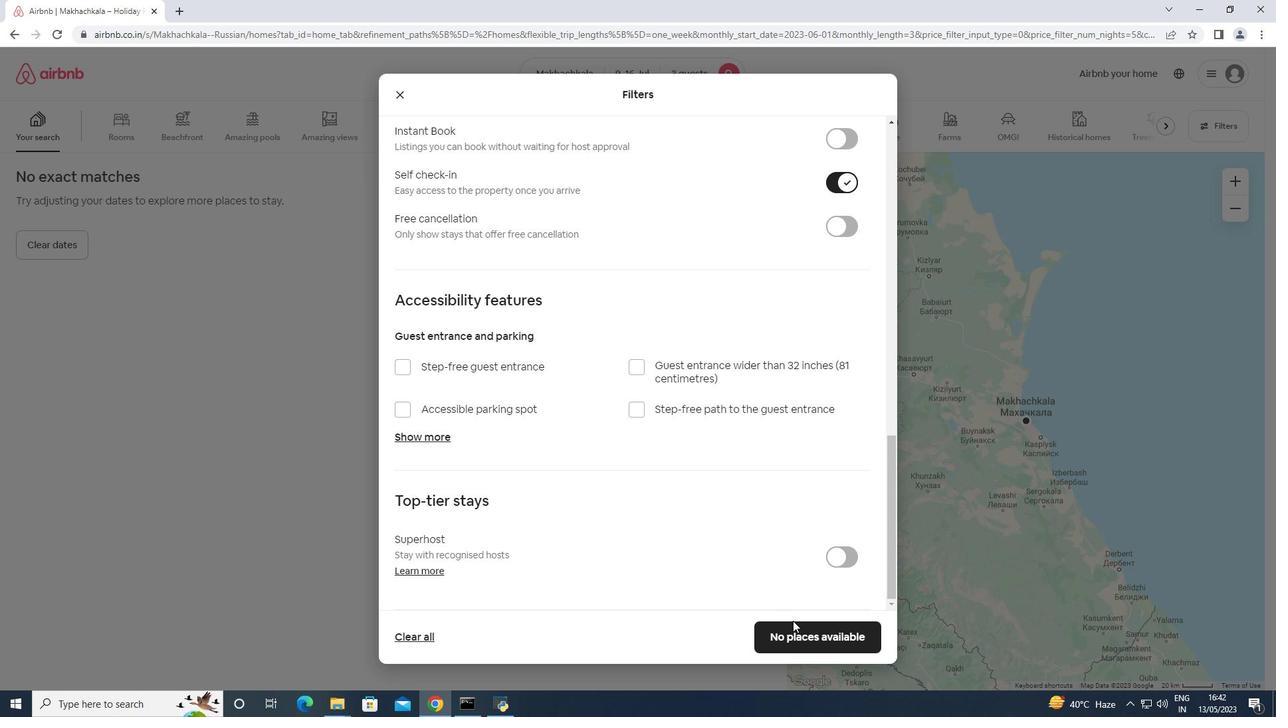 
Action: Mouse pressed left at (795, 628)
Screenshot: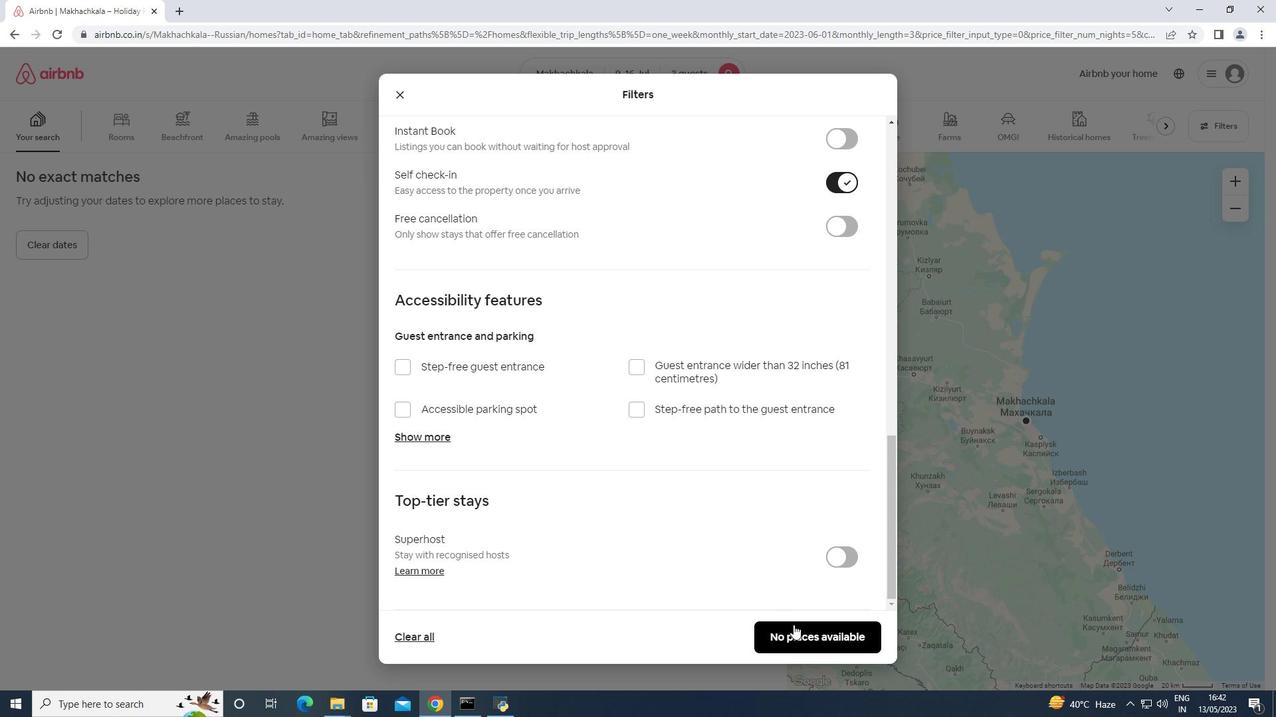 
Action: Mouse moved to (735, 240)
Screenshot: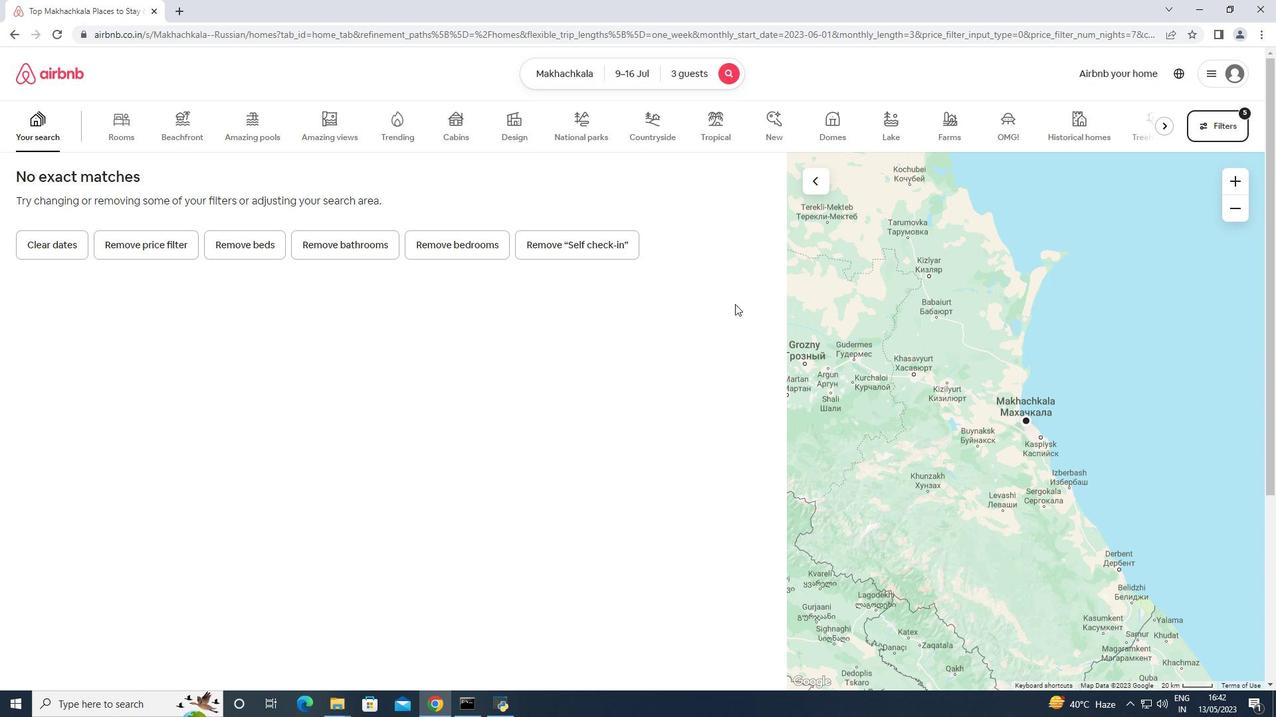 
